 Task: Plan a team lunch outing for next Thursday at 12 PM.
Action: Mouse moved to (59, 91)
Screenshot: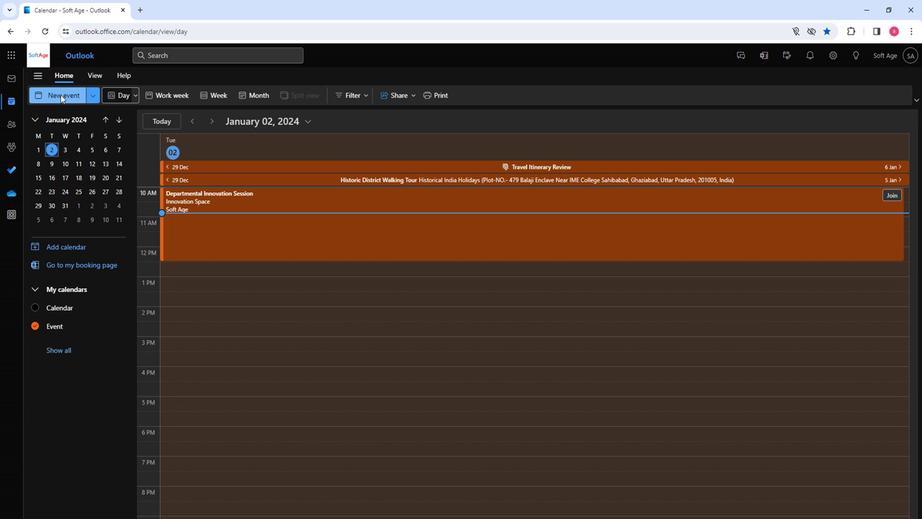 
Action: Mouse pressed left at (59, 91)
Screenshot: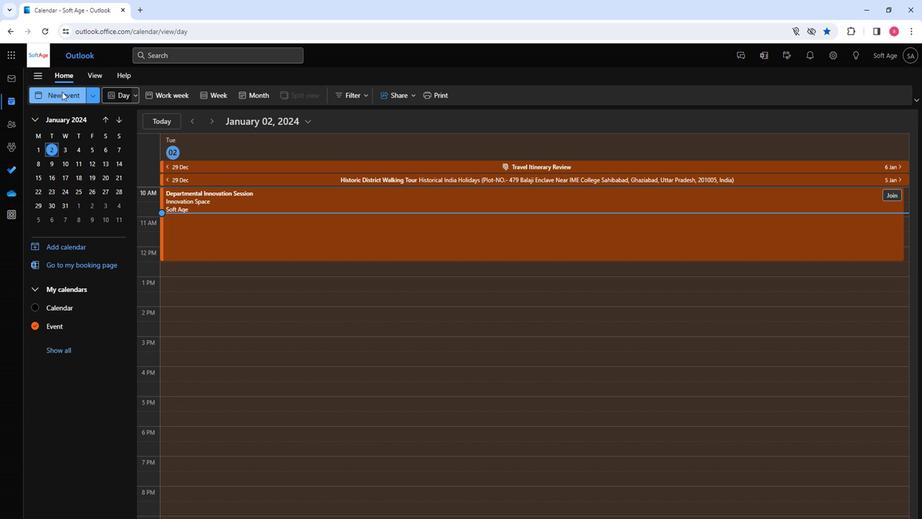 
Action: Mouse moved to (253, 163)
Screenshot: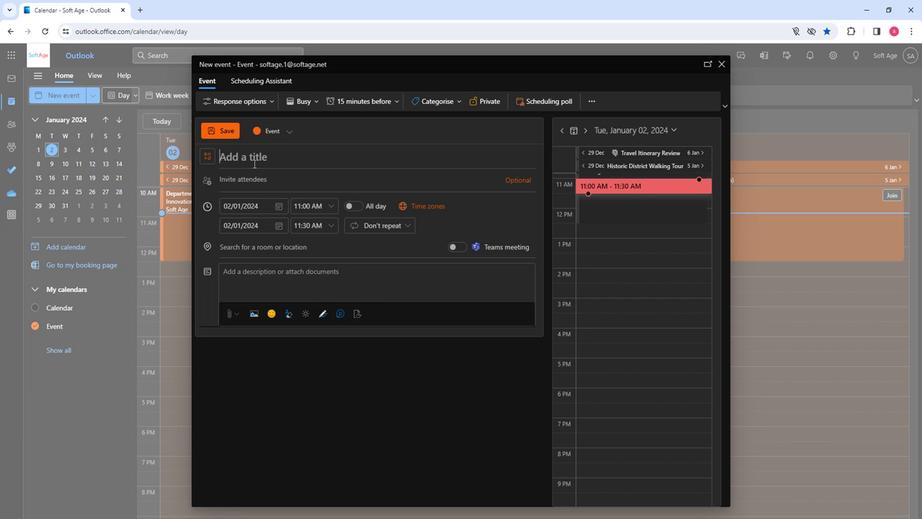 
Action: Mouse pressed left at (253, 163)
Screenshot: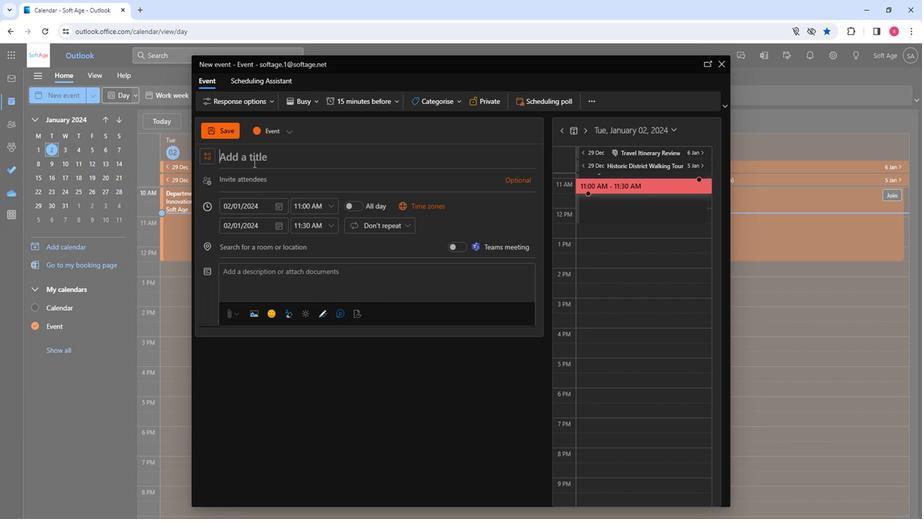 
Action: Key pressed <Key.shift>Team<Key.space><Key.shift><Key.shift><Key.shift><Key.shift><Key.shift><Key.shift><Key.shift><Key.shift><Key.shift><Key.shift><Key.shift><Key.shift>Lunch<Key.space><Key.shift><Key.shift>Outing<Key.backspace>g
Screenshot: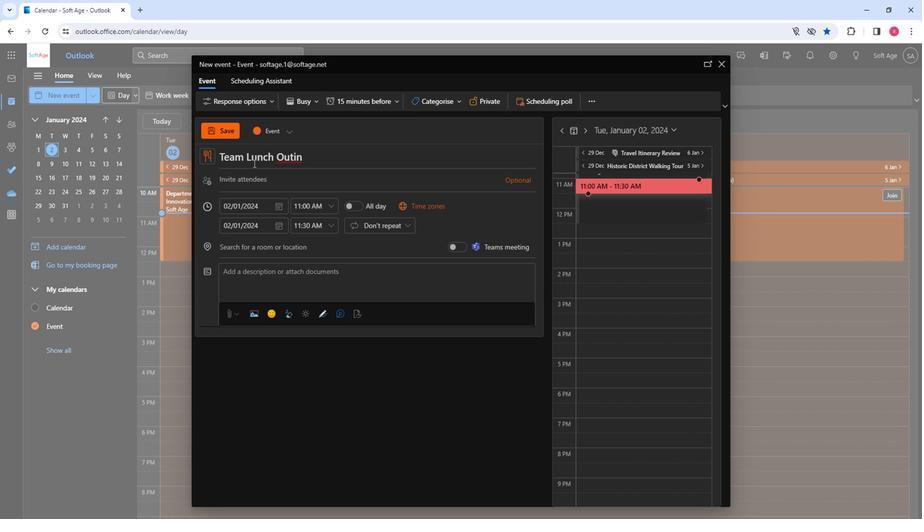 
Action: Mouse moved to (256, 184)
Screenshot: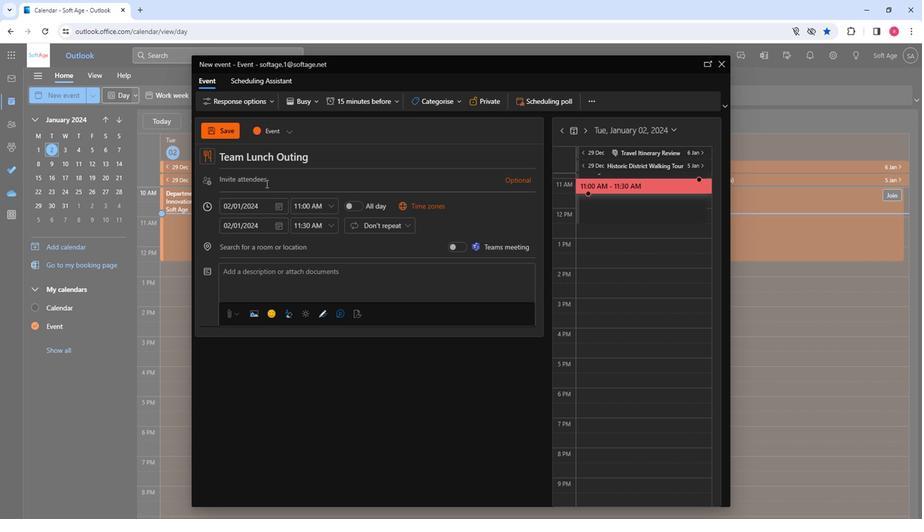 
Action: Mouse pressed left at (256, 184)
Screenshot: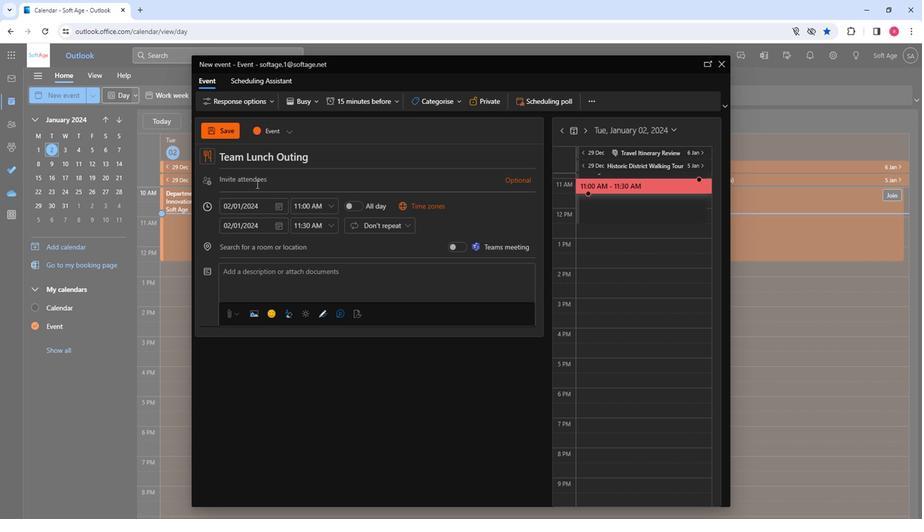 
Action: Mouse moved to (259, 184)
Screenshot: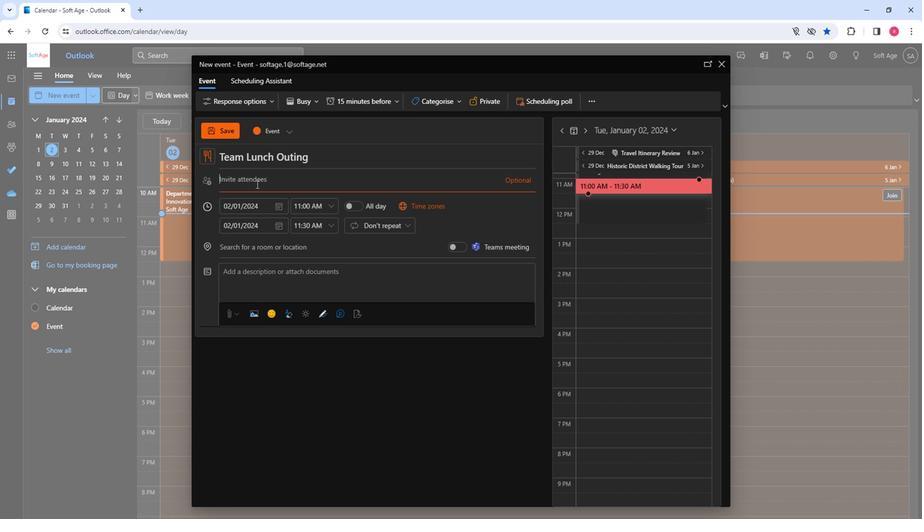 
Action: Key pressed so
Screenshot: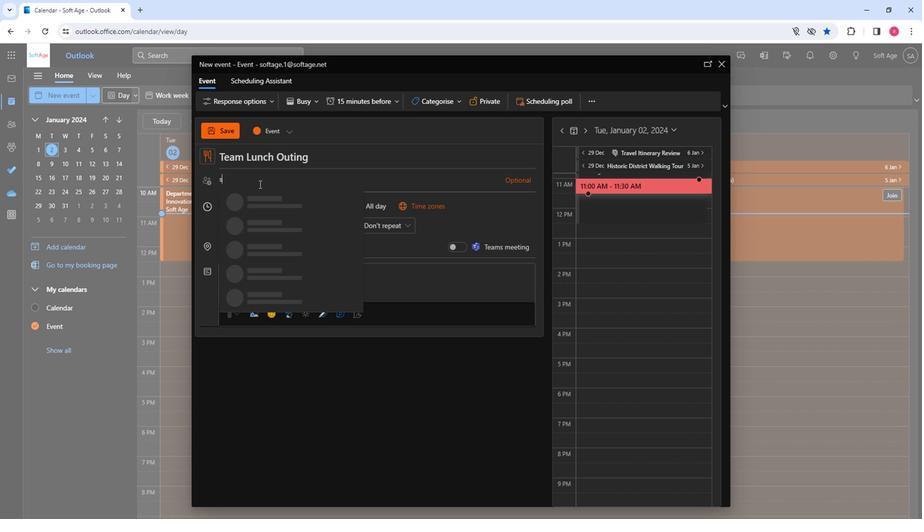
Action: Mouse moved to (266, 253)
Screenshot: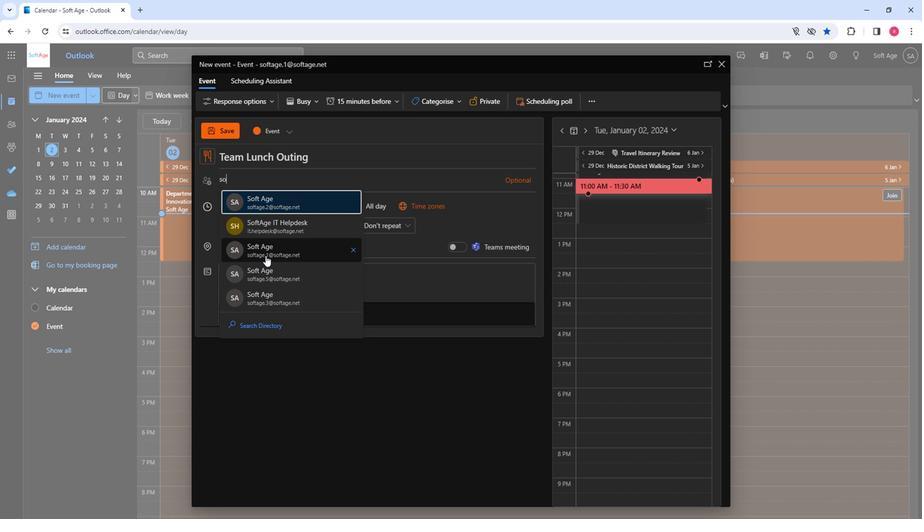 
Action: Mouse pressed left at (266, 253)
Screenshot: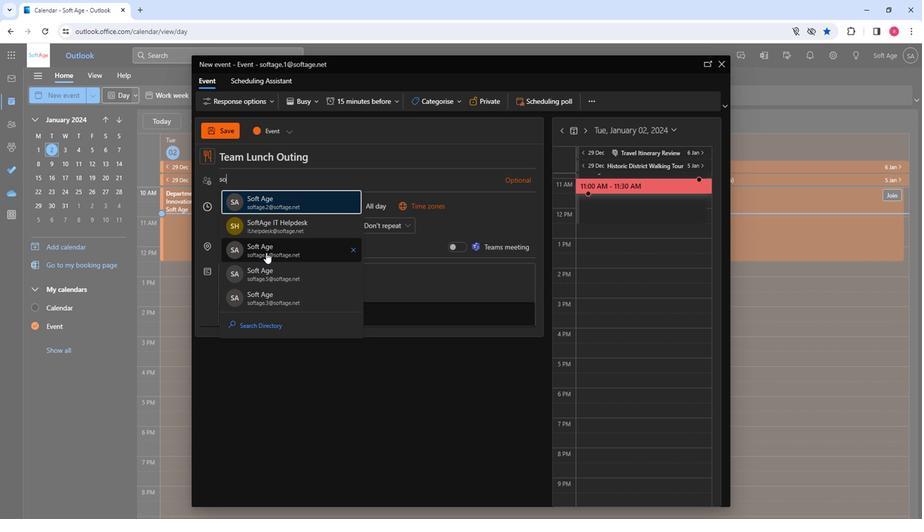
Action: Key pressed so
Screenshot: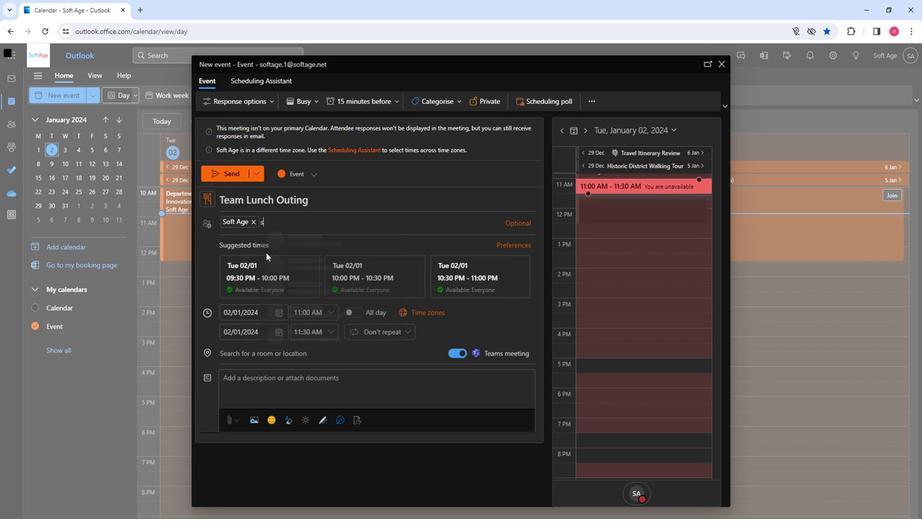 
Action: Mouse moved to (297, 317)
Screenshot: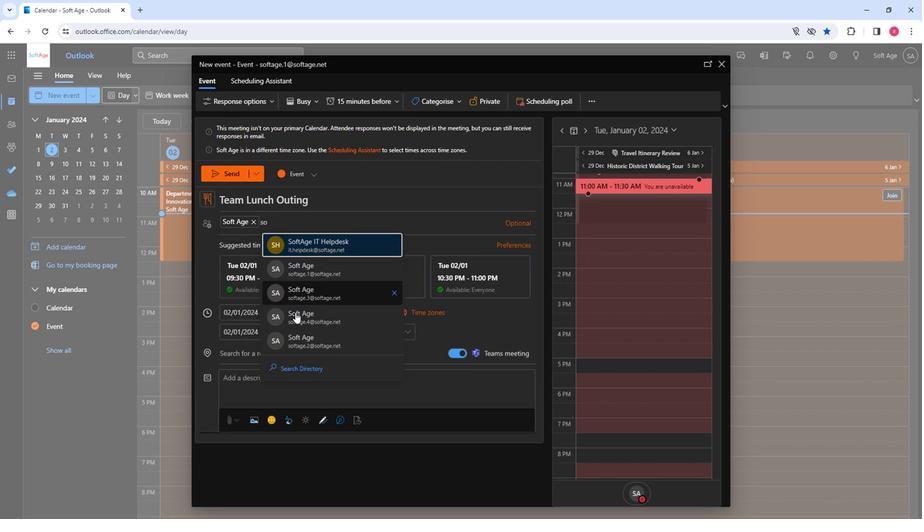 
Action: Mouse pressed left at (297, 317)
Screenshot: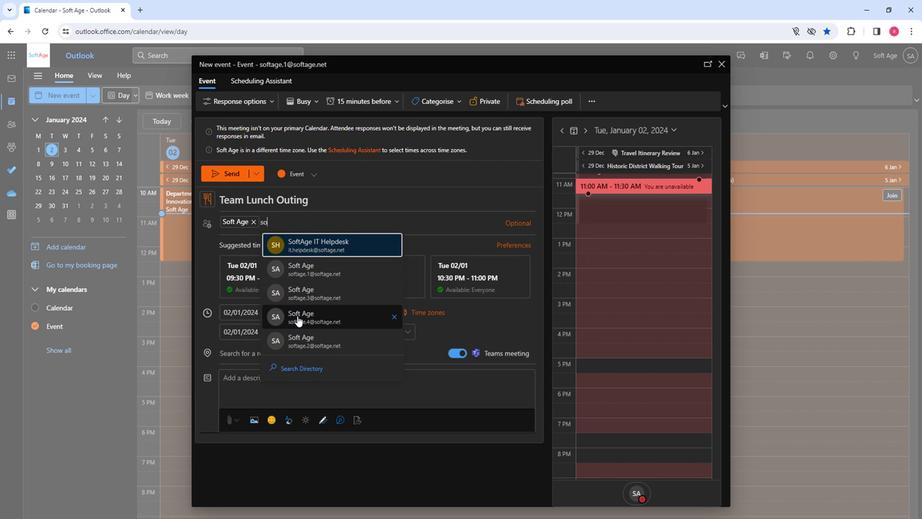 
Action: Mouse moved to (297, 317)
Screenshot: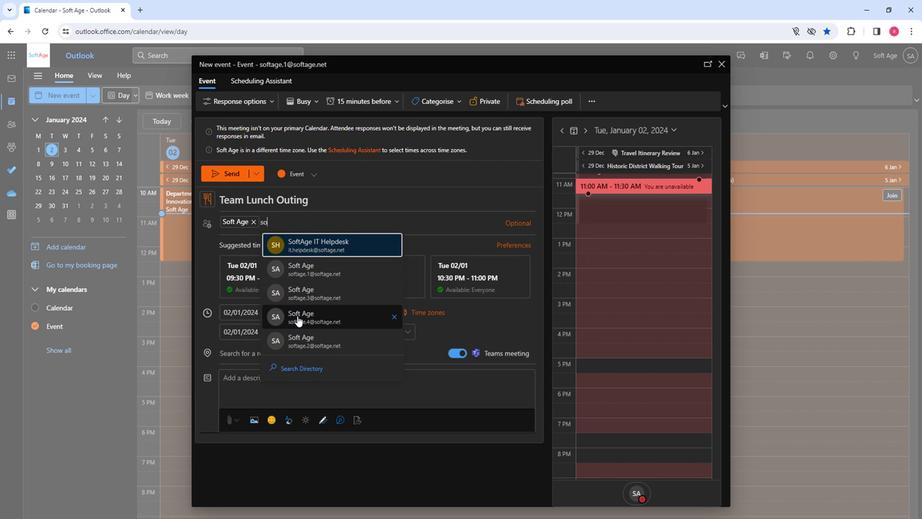 
Action: Key pressed so
Screenshot: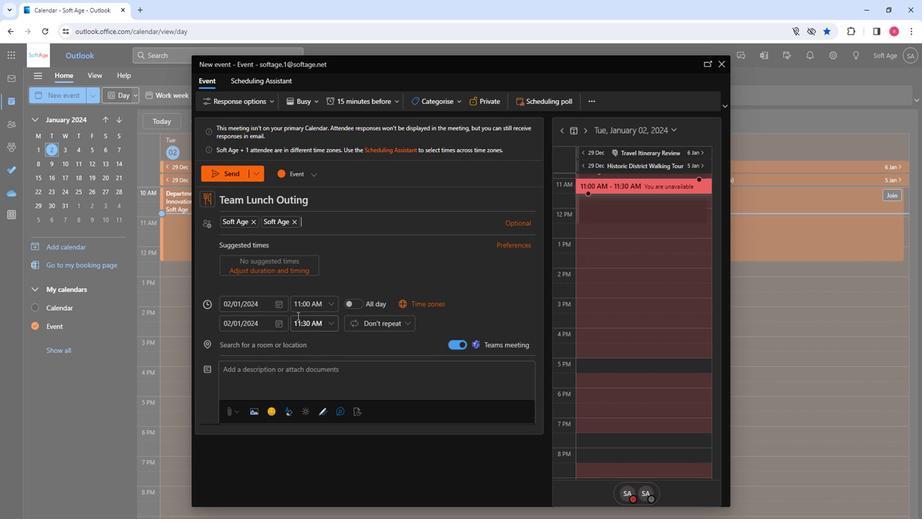 
Action: Mouse moved to (343, 345)
Screenshot: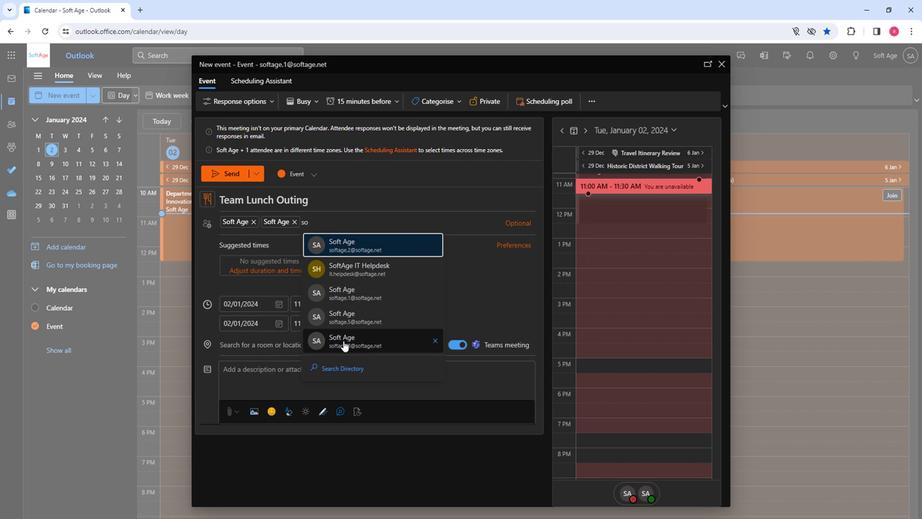 
Action: Mouse pressed left at (343, 345)
Screenshot: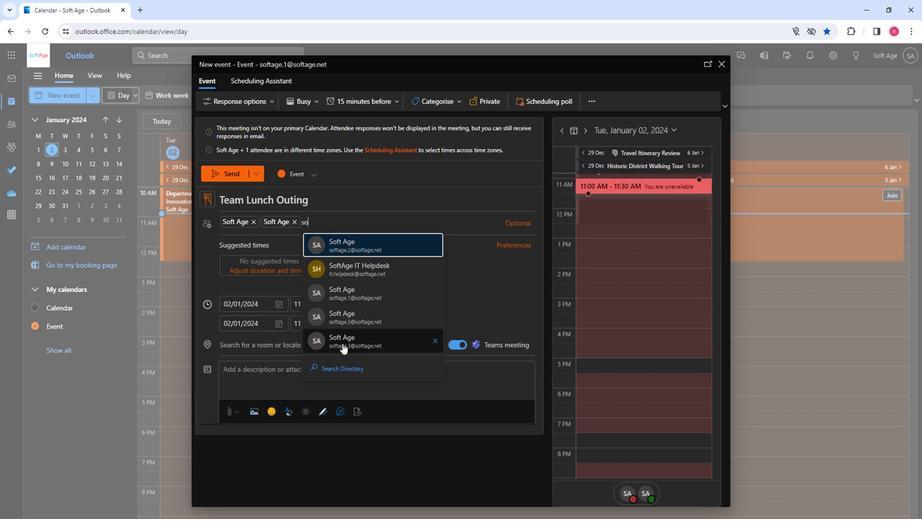 
Action: Key pressed so
Screenshot: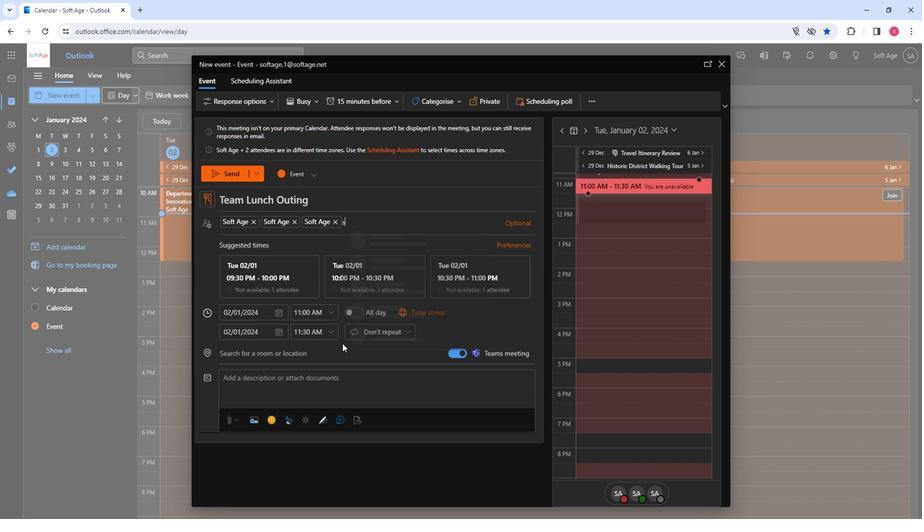 
Action: Mouse moved to (394, 247)
Screenshot: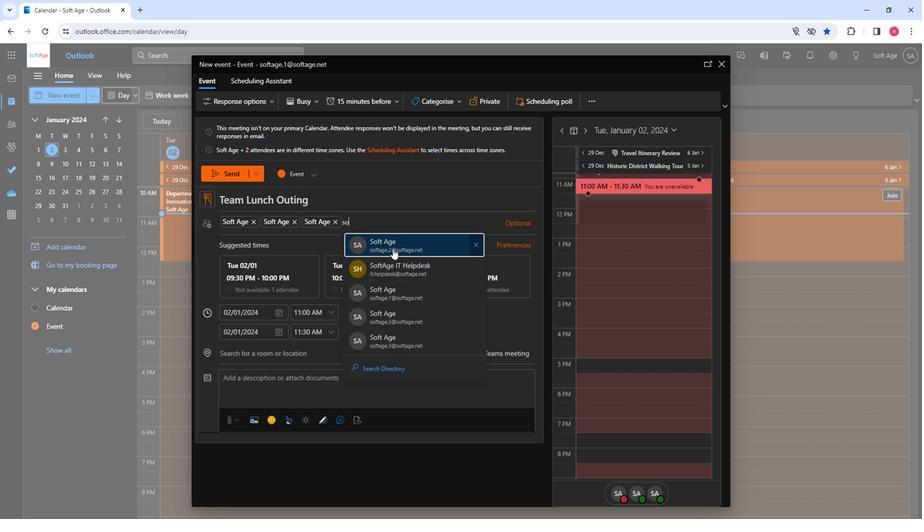 
Action: Mouse pressed left at (394, 247)
Screenshot: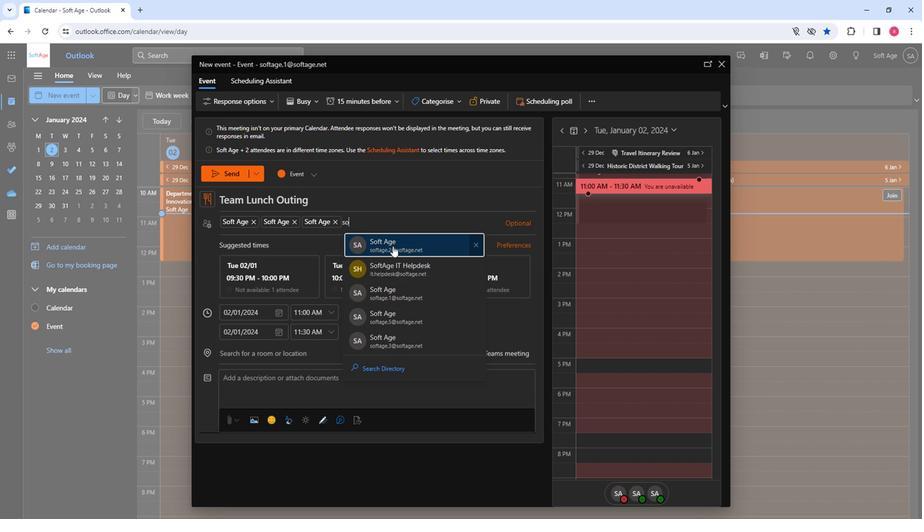 
Action: Mouse moved to (279, 312)
Screenshot: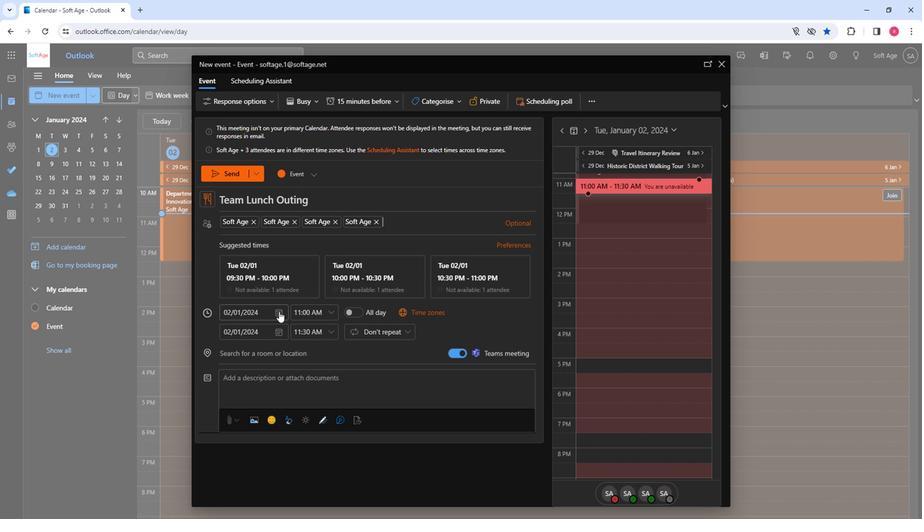 
Action: Mouse pressed left at (279, 312)
Screenshot: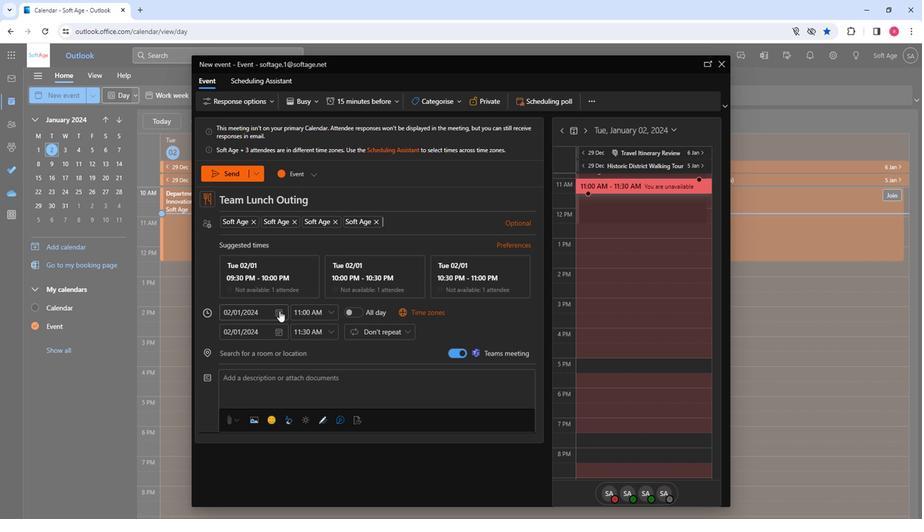 
Action: Mouse moved to (269, 361)
Screenshot: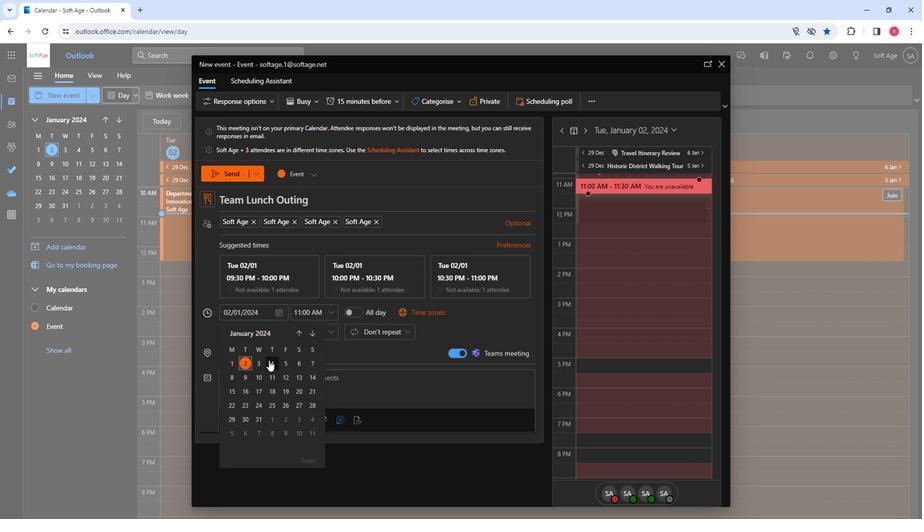 
Action: Mouse pressed left at (269, 361)
Screenshot: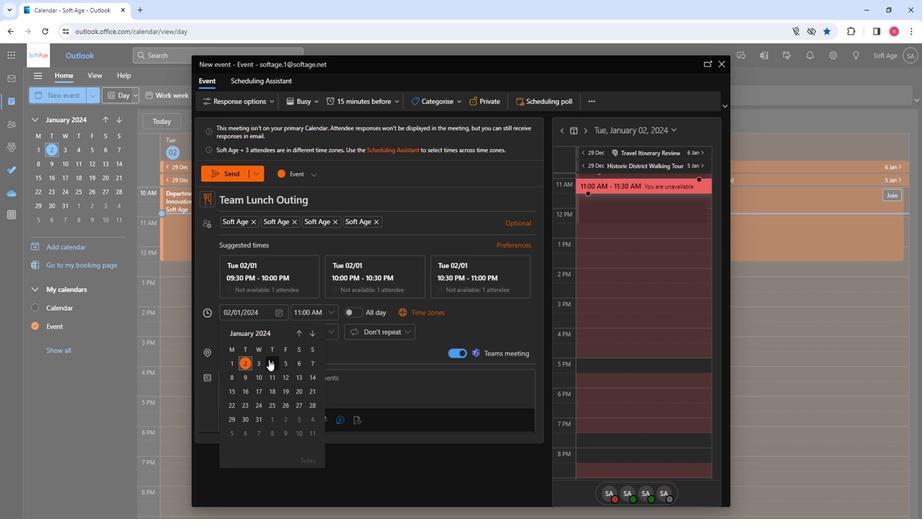 
Action: Mouse moved to (330, 315)
Screenshot: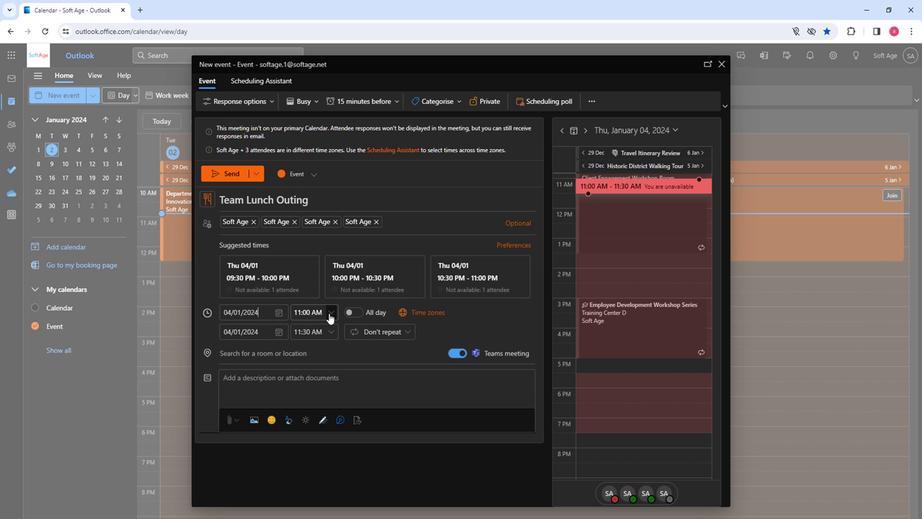 
Action: Mouse pressed left at (330, 315)
Screenshot: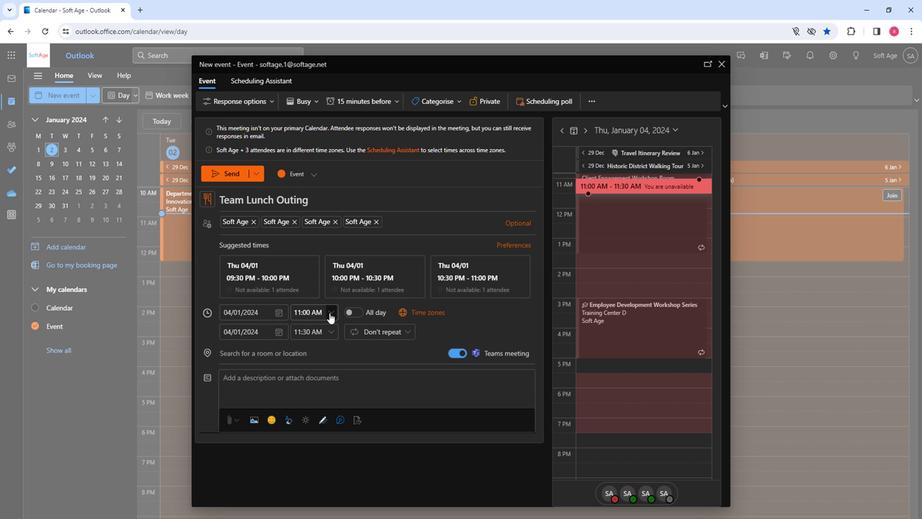 
Action: Mouse moved to (320, 366)
Screenshot: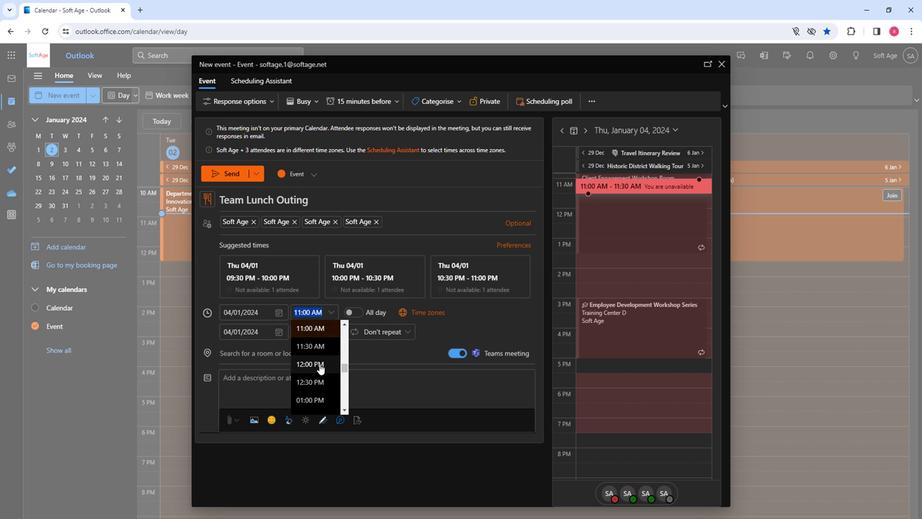 
Action: Mouse pressed left at (320, 366)
Screenshot: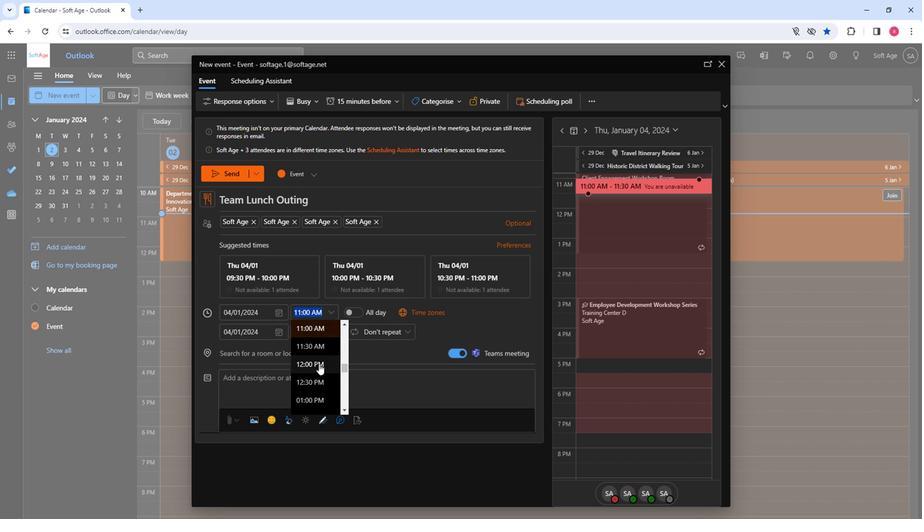 
Action: Mouse moved to (255, 356)
Screenshot: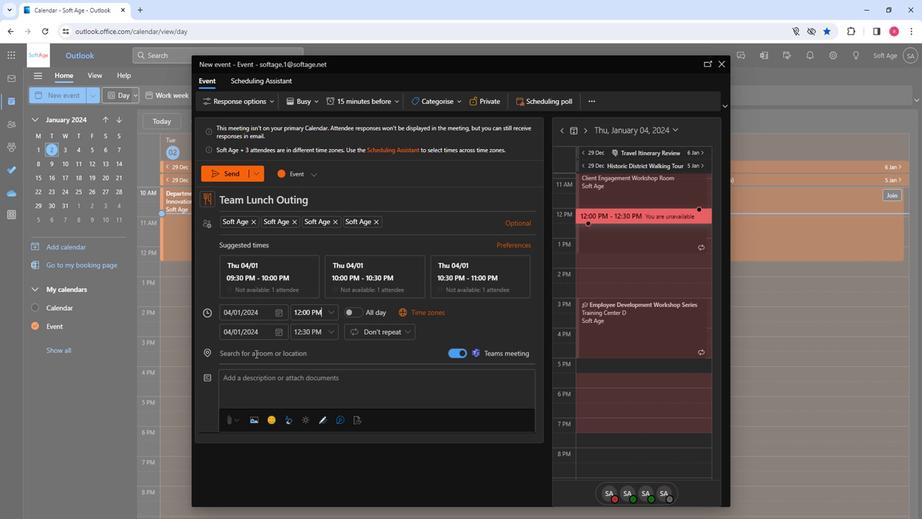
Action: Mouse pressed left at (255, 356)
Screenshot: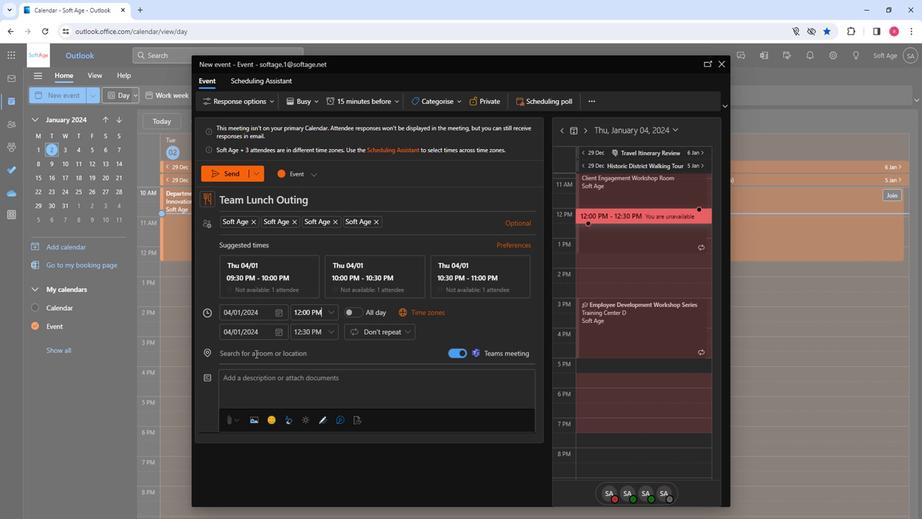 
Action: Mouse moved to (259, 356)
Screenshot: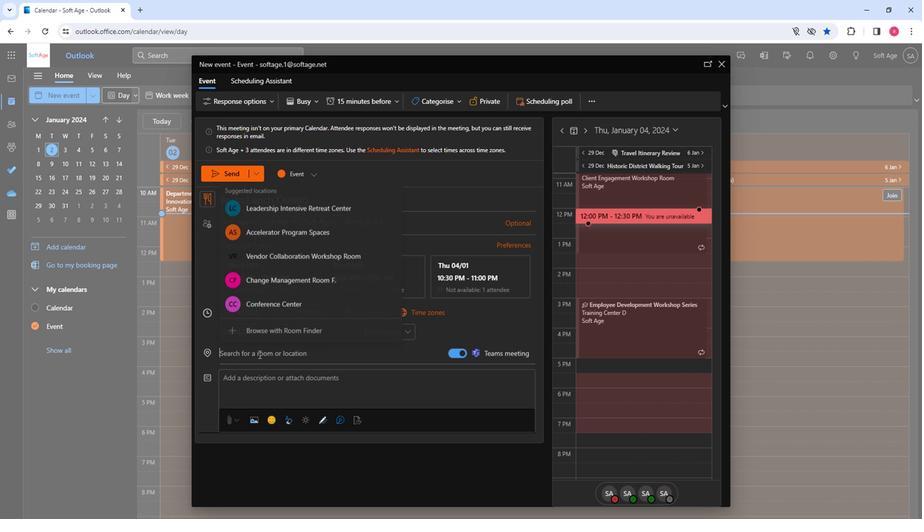 
Action: Key pressed taj<Key.space>ho
Screenshot: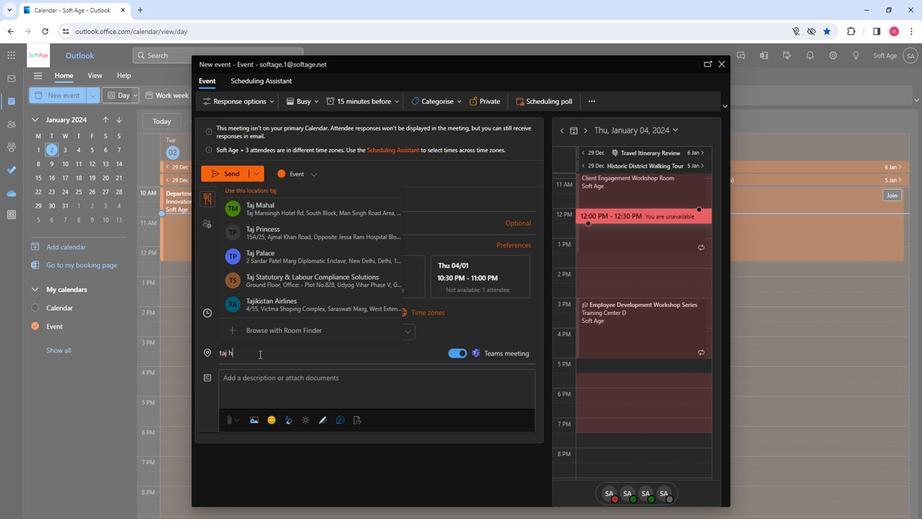 
Action: Mouse moved to (289, 235)
Screenshot: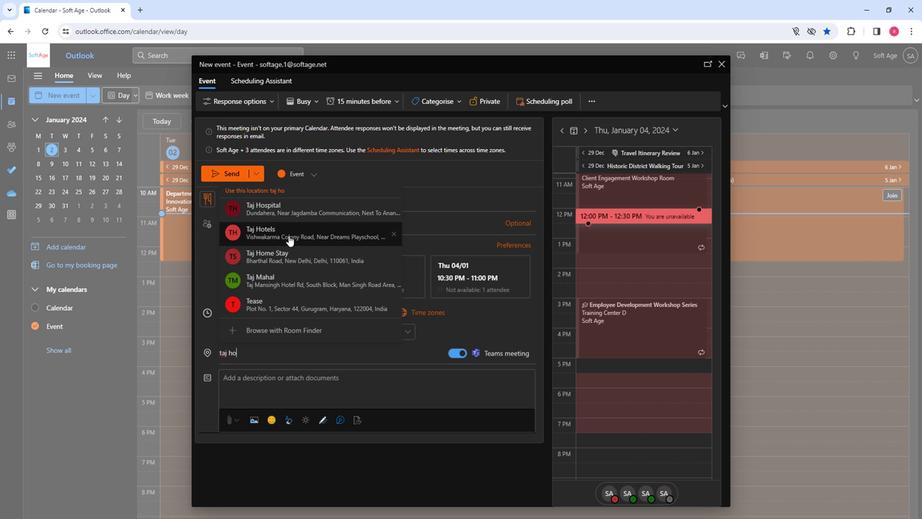 
Action: Mouse pressed left at (289, 235)
Screenshot: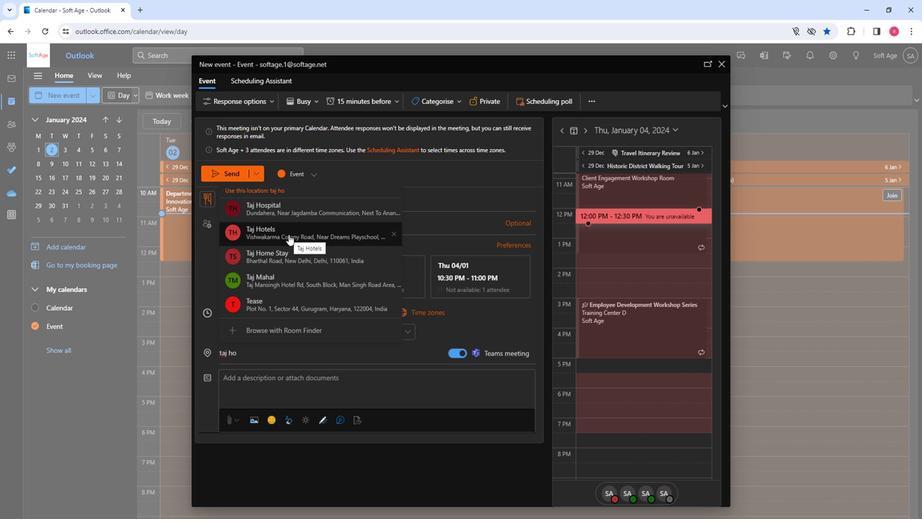 
Action: Mouse moved to (263, 377)
Screenshot: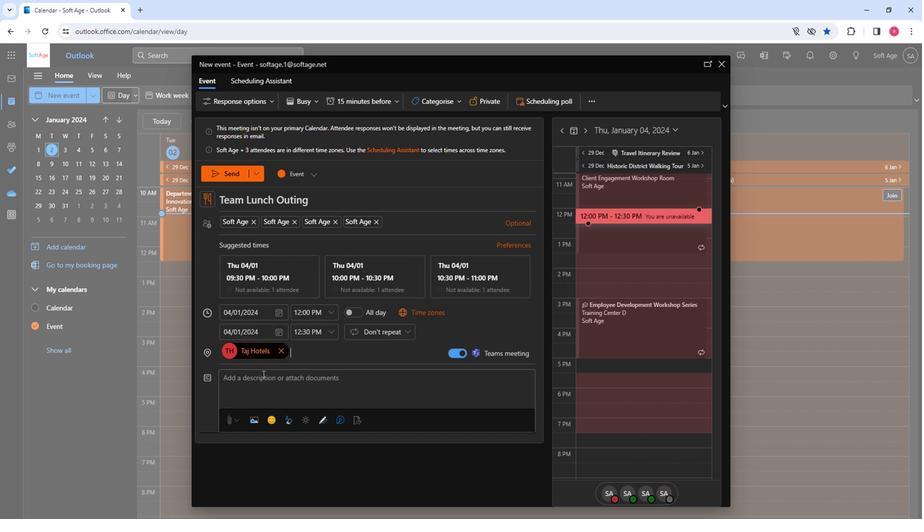 
Action: Mouse pressed left at (263, 377)
Screenshot: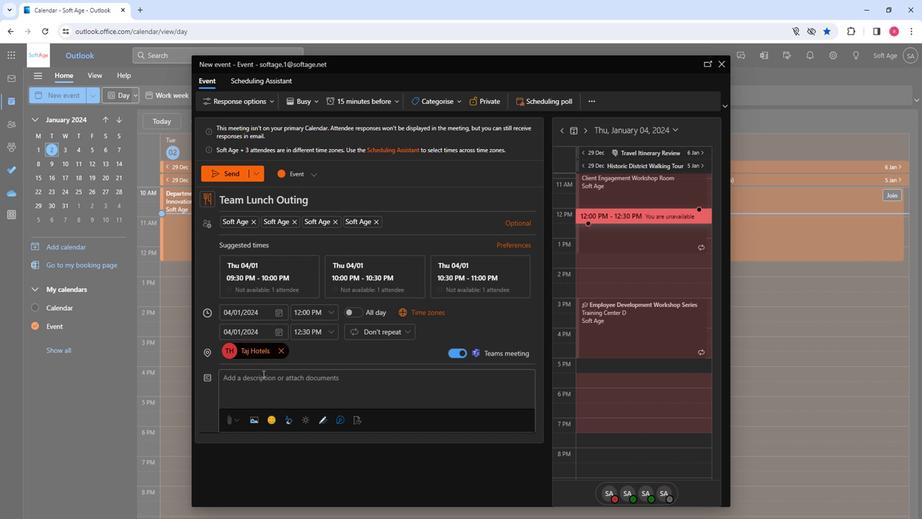 
Action: Mouse moved to (289, 380)
Screenshot: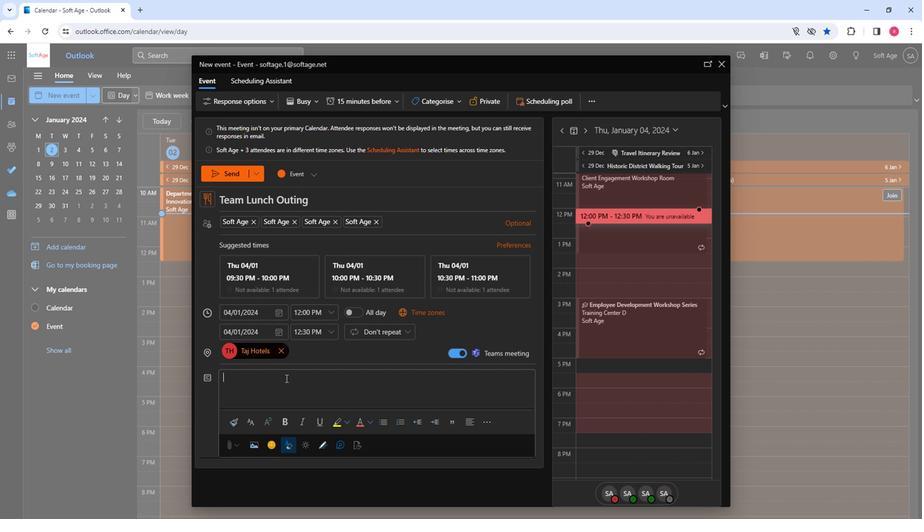 
Action: Key pressed <Key.shift>Team<Key.space>launch<Key.space>outing<Key.shift>!<Key.space><Key.shift>Enjoy<Key.space>good<Key.space>food<Key.space><Key.backspace>,<Key.space>laughter,<Key.space>and<Key.space>camaraderie.<Key.space><Key.shift>Strengthening<Key.space>teamwork<Key.space>over<Key.space>a<Key.space>delightful<Key.space>meal.<Key.space><Key.shift>Let<Key.space><Key.backspace>'s<Key.space>savor<Key.space>the<Key.space>moments<Key.space>together<Key.space>outside<Key.space>the<Key.space>office.
Screenshot: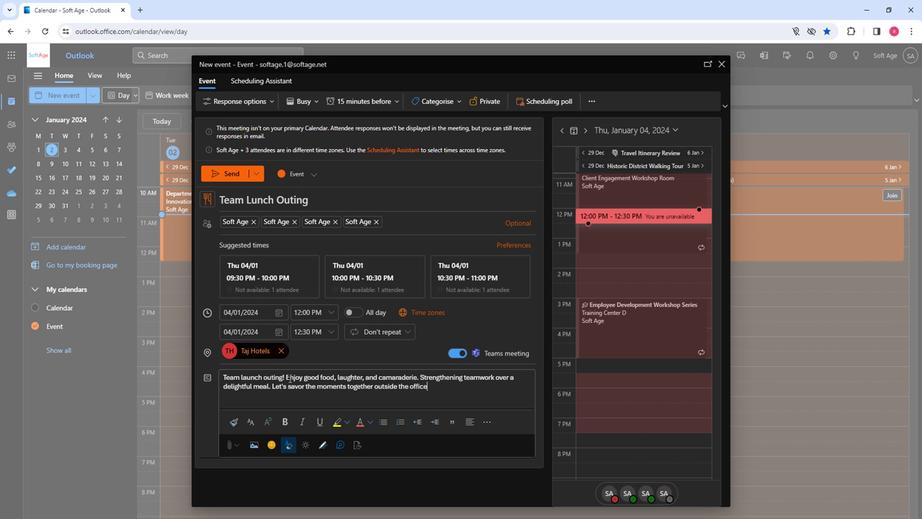 
Action: Mouse moved to (271, 446)
Screenshot: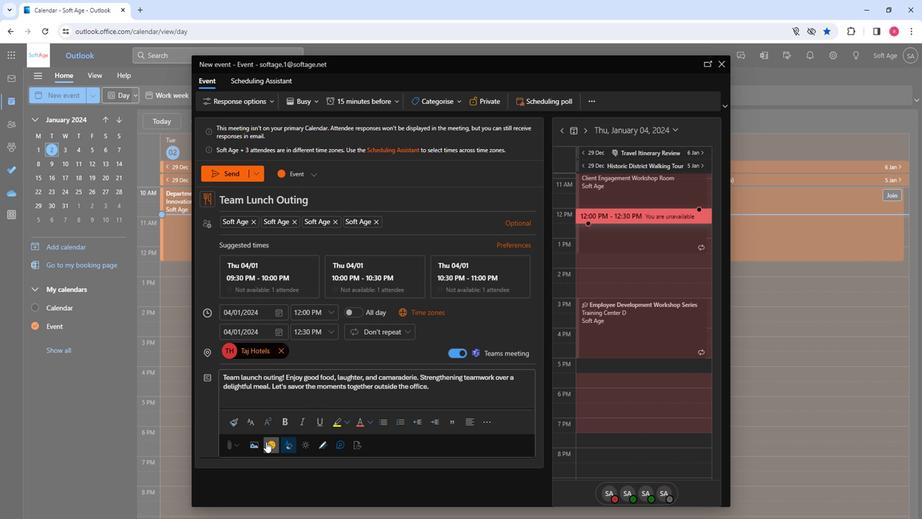 
Action: Mouse pressed left at (271, 446)
Screenshot: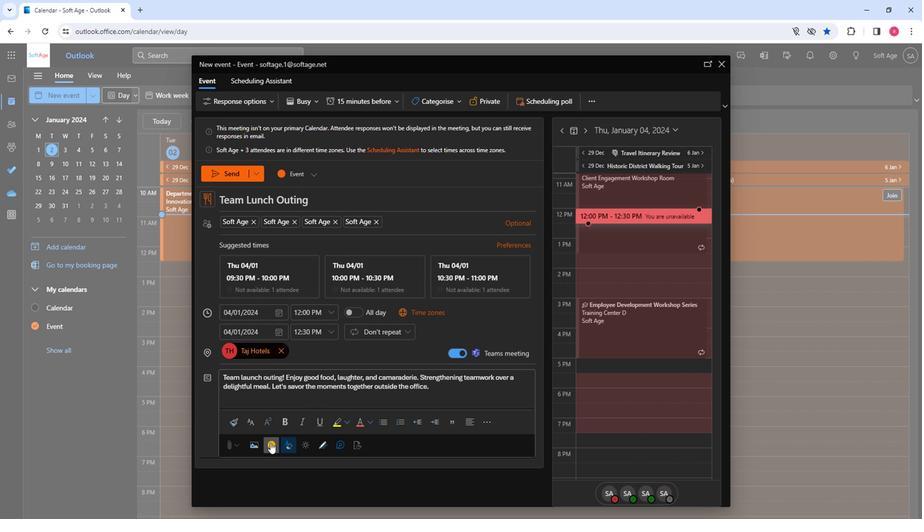 
Action: Mouse moved to (271, 446)
Screenshot: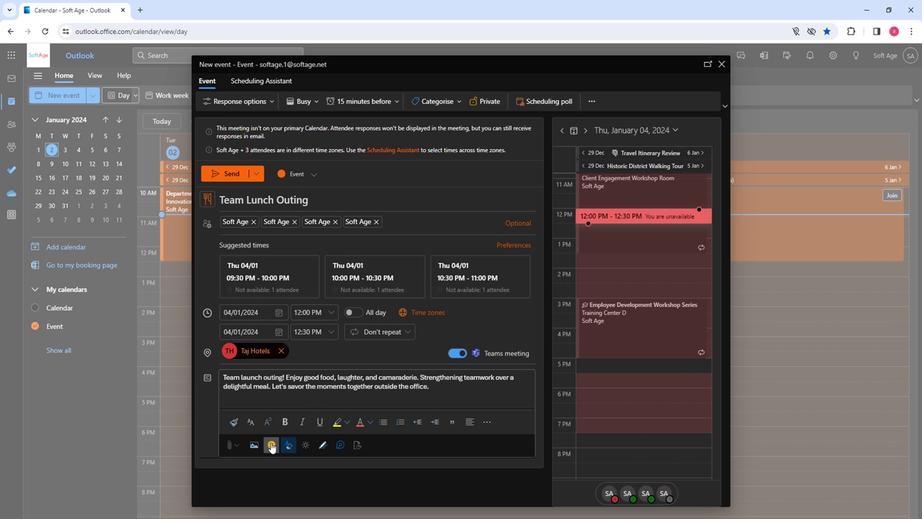
Action: Key pressed launch<Key.backspace><Key.backspace><Key.backspace><Key.backspace><Key.backspace>unch
Screenshot: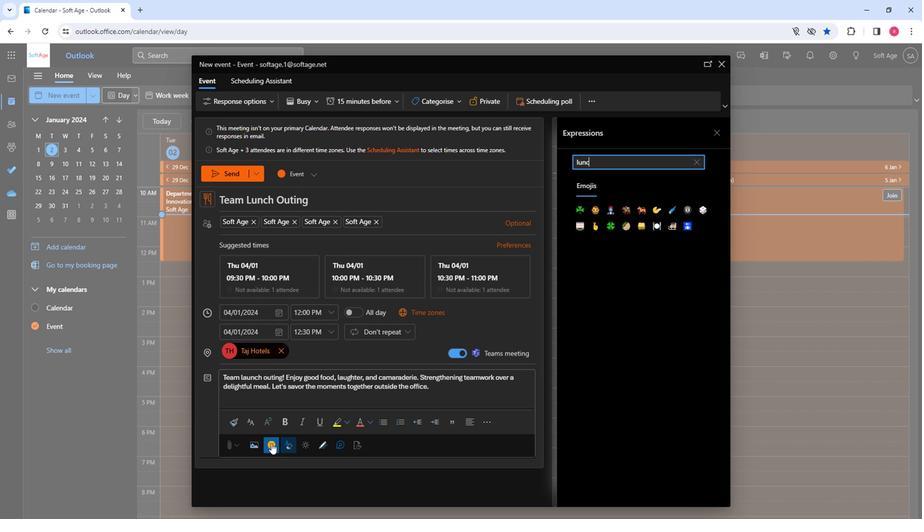 
Action: Mouse moved to (612, 216)
Screenshot: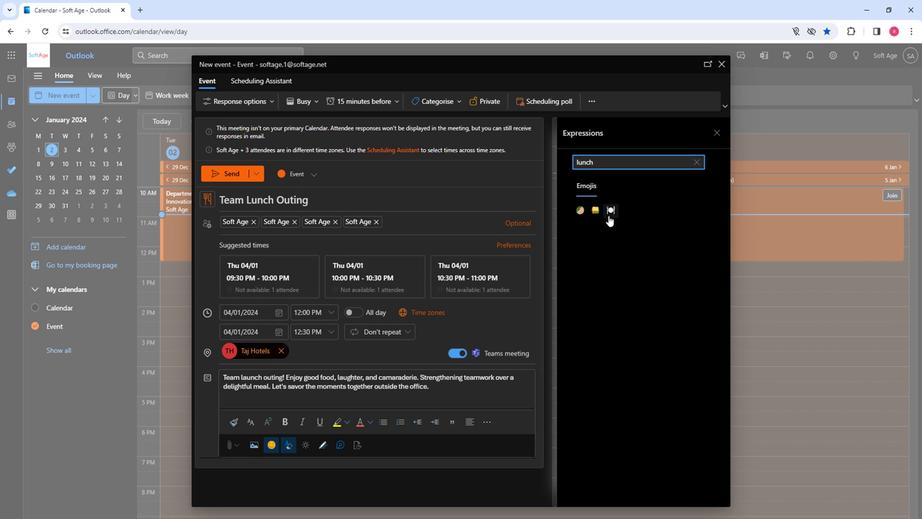 
Action: Mouse pressed left at (612, 216)
Screenshot: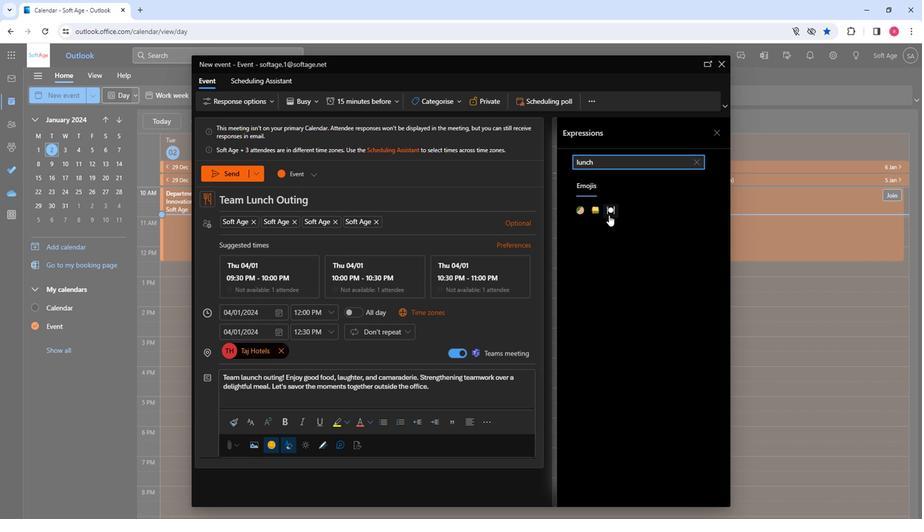 
Action: Mouse moved to (720, 131)
Screenshot: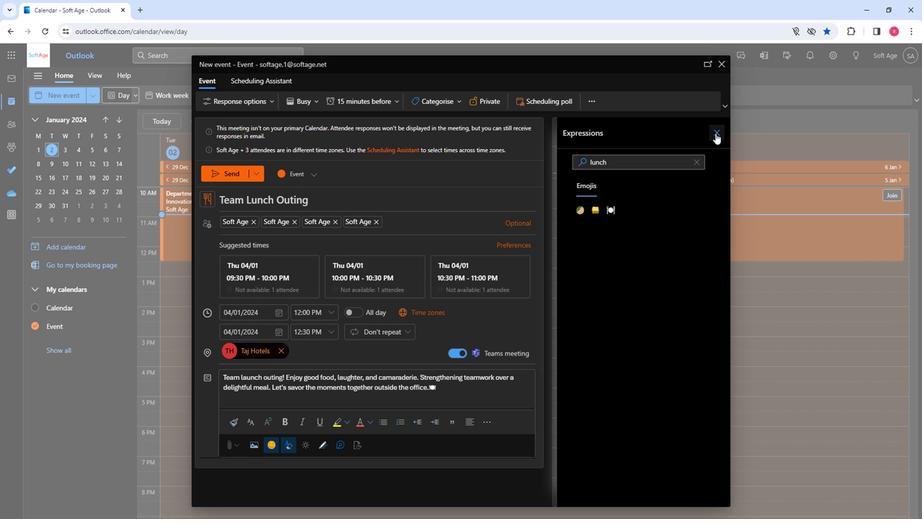 
Action: Mouse pressed left at (720, 131)
Screenshot: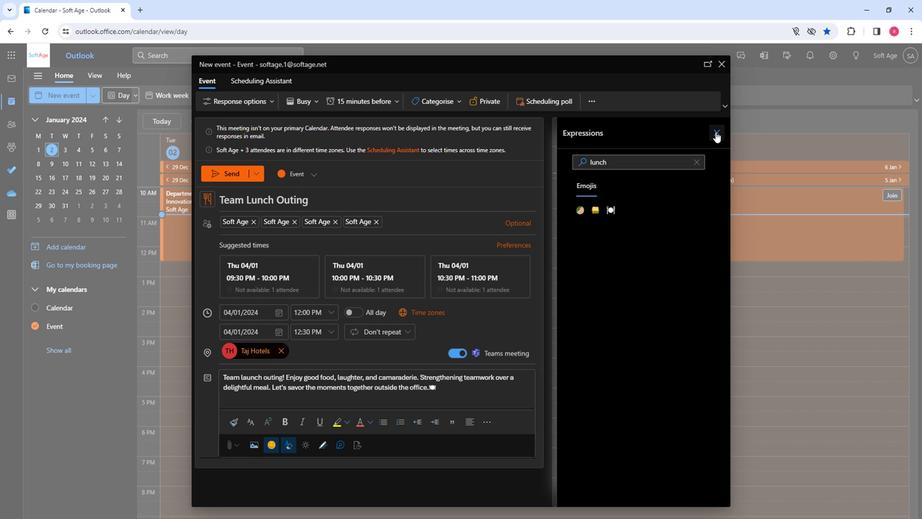 
Action: Mouse moved to (338, 381)
Screenshot: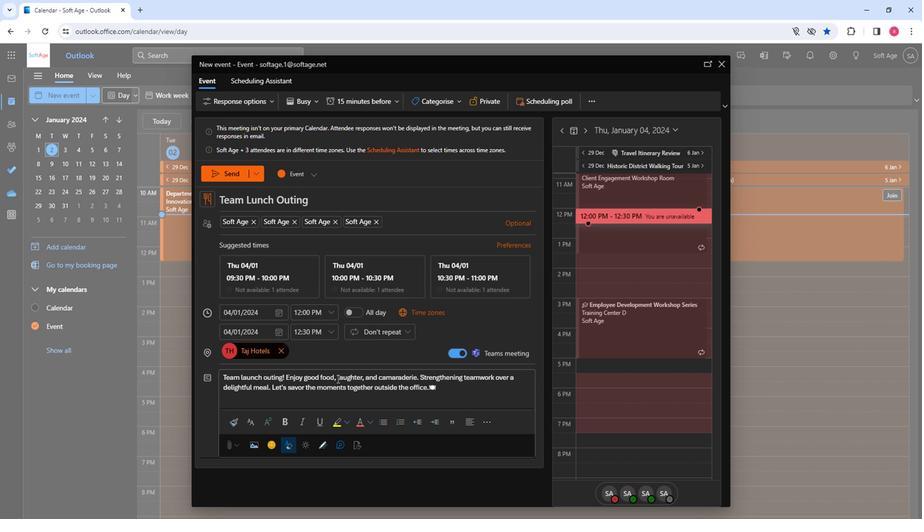 
Action: Mouse pressed left at (338, 381)
Screenshot: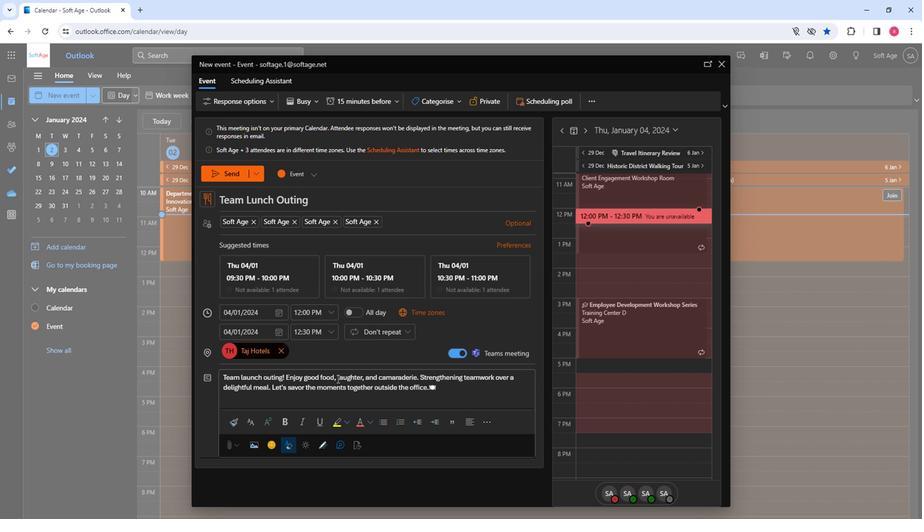 
Action: Mouse pressed left at (338, 381)
Screenshot: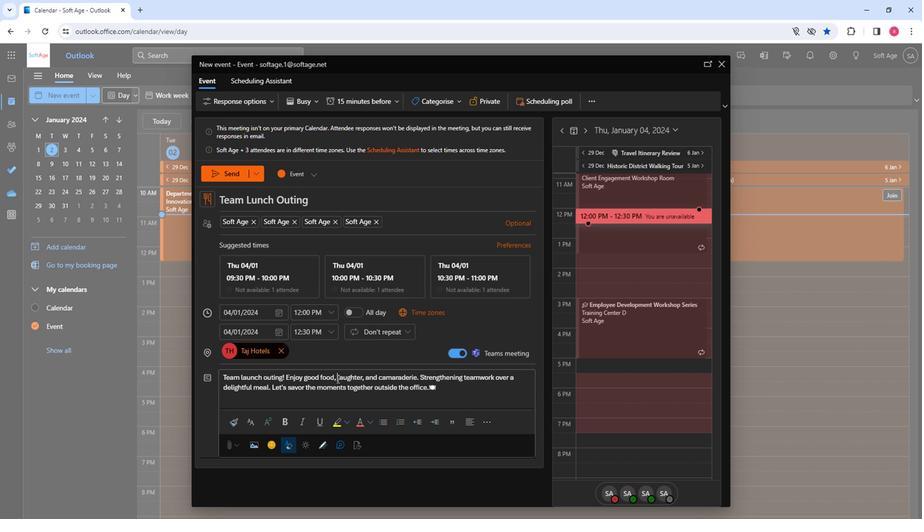 
Action: Mouse pressed left at (338, 381)
Screenshot: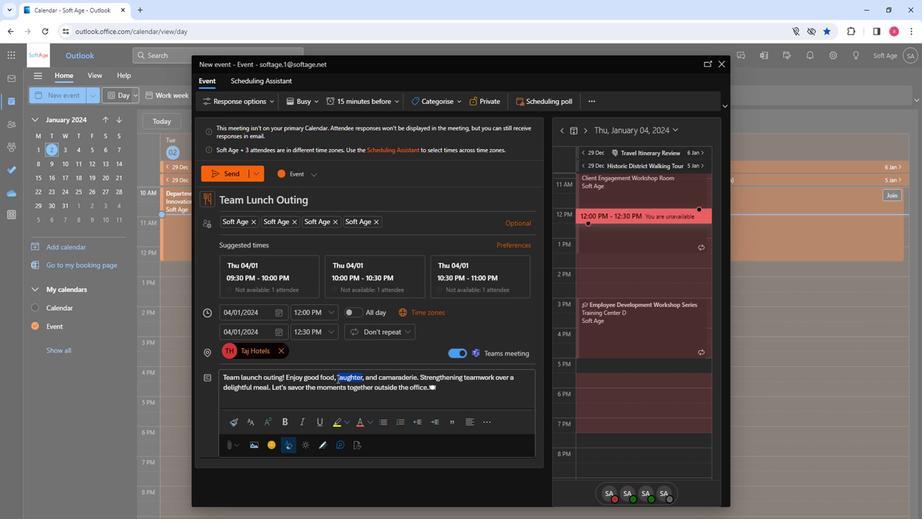 
Action: Mouse moved to (250, 429)
Screenshot: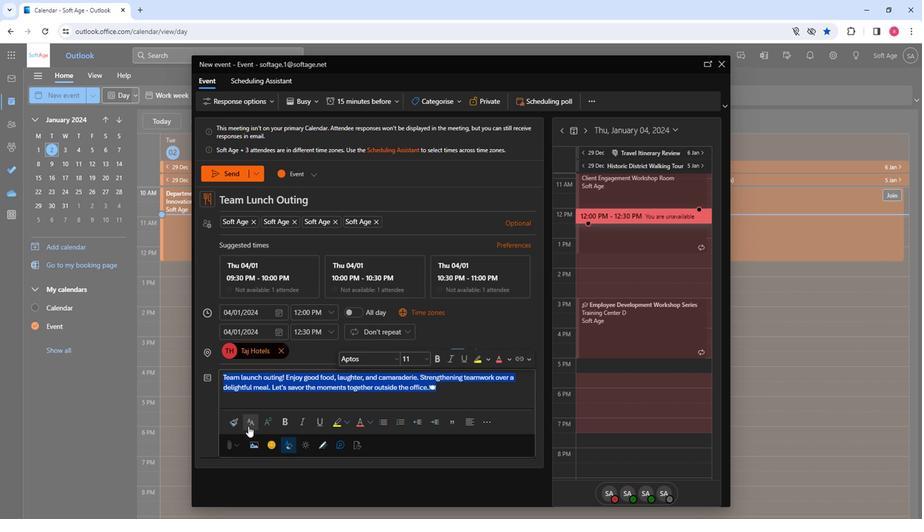 
Action: Mouse pressed left at (250, 429)
Screenshot: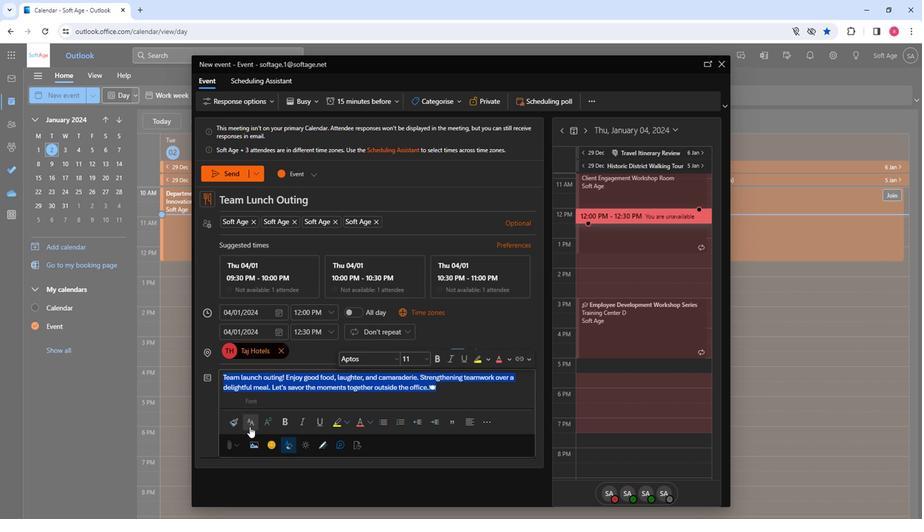 
Action: Mouse moved to (275, 393)
Screenshot: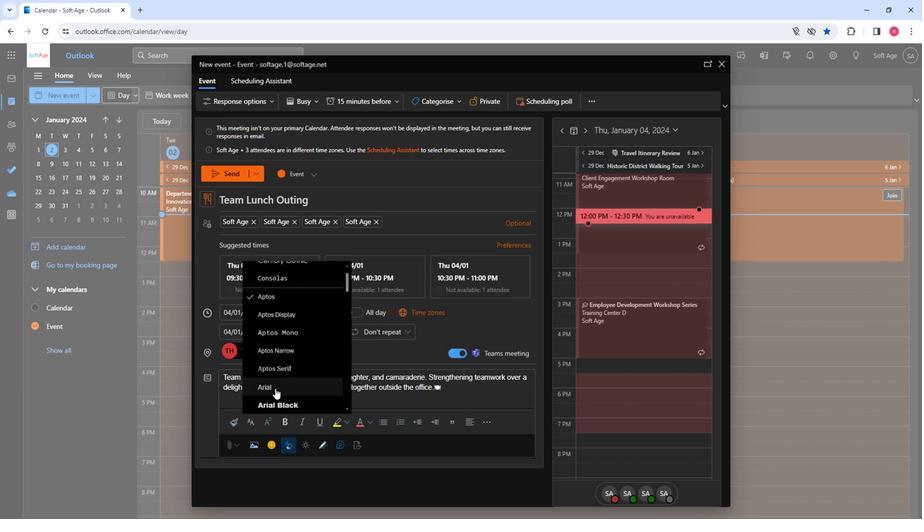 
Action: Mouse scrolled (275, 392) with delta (0, 0)
Screenshot: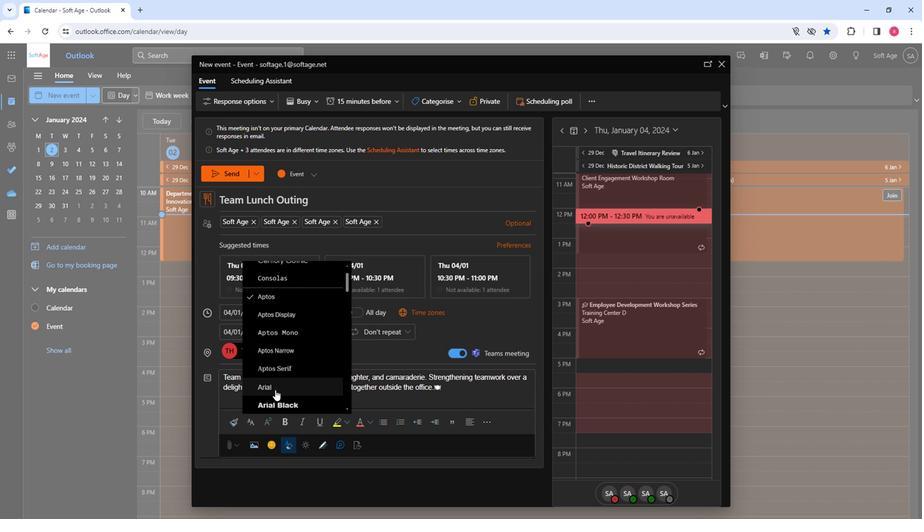 
Action: Mouse scrolled (275, 392) with delta (0, 0)
Screenshot: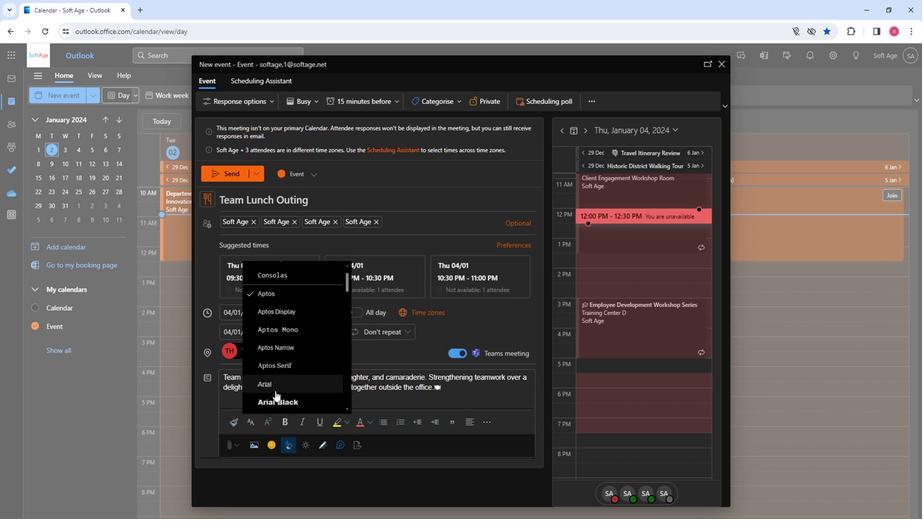 
Action: Mouse moved to (277, 397)
Screenshot: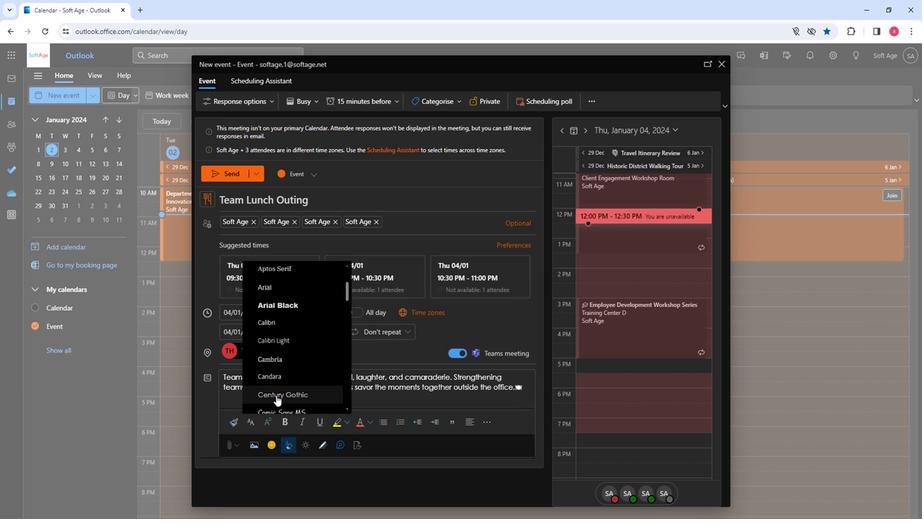 
Action: Mouse scrolled (277, 397) with delta (0, 0)
Screenshot: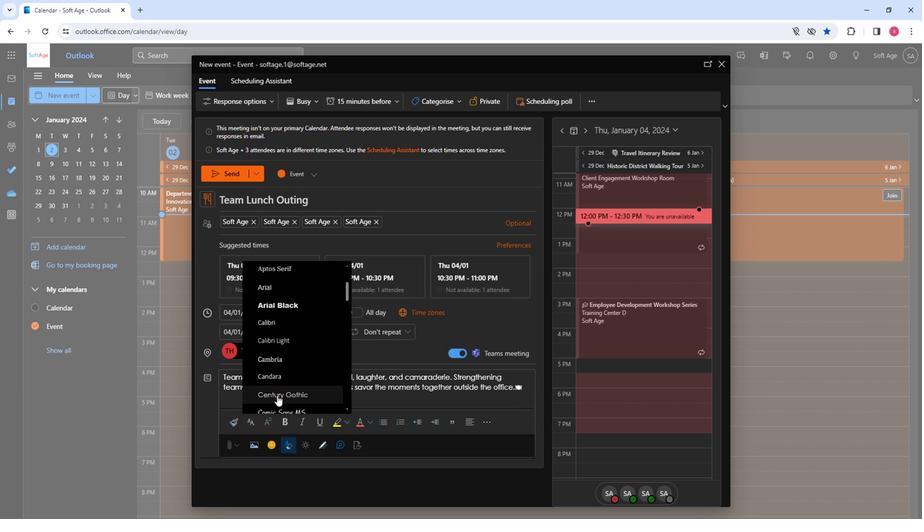 
Action: Mouse moved to (285, 365)
Screenshot: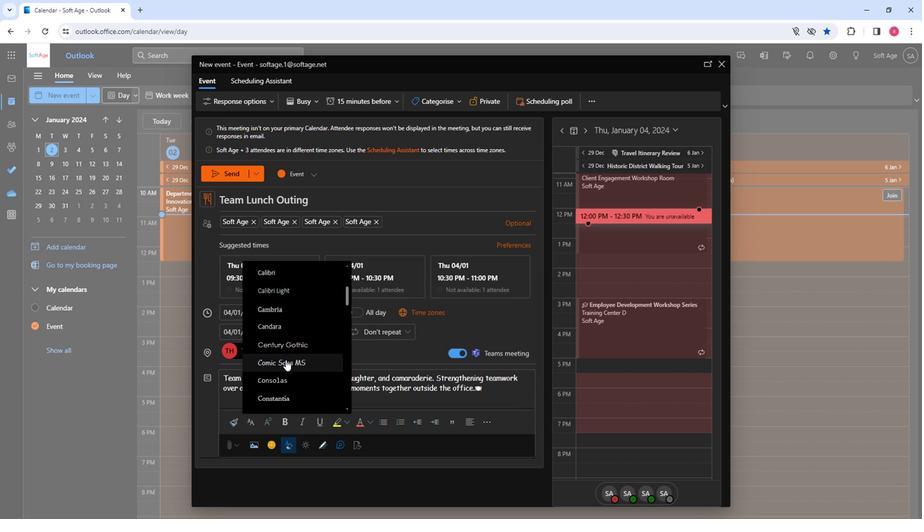 
Action: Mouse pressed left at (285, 365)
Screenshot: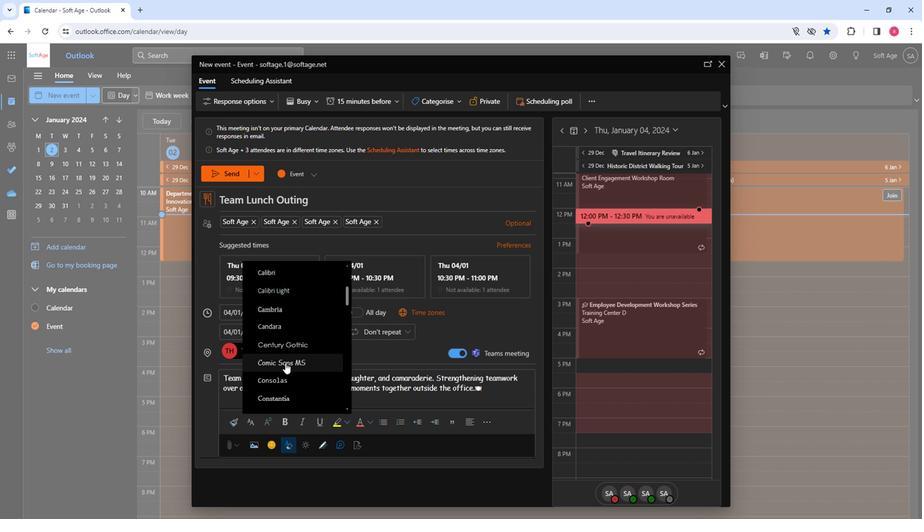 
Action: Mouse moved to (305, 429)
Screenshot: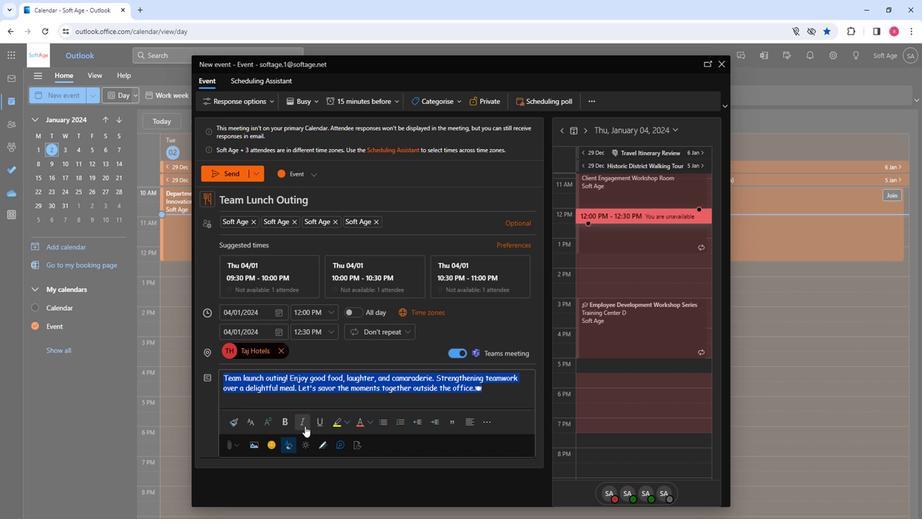 
Action: Mouse pressed left at (305, 429)
Screenshot: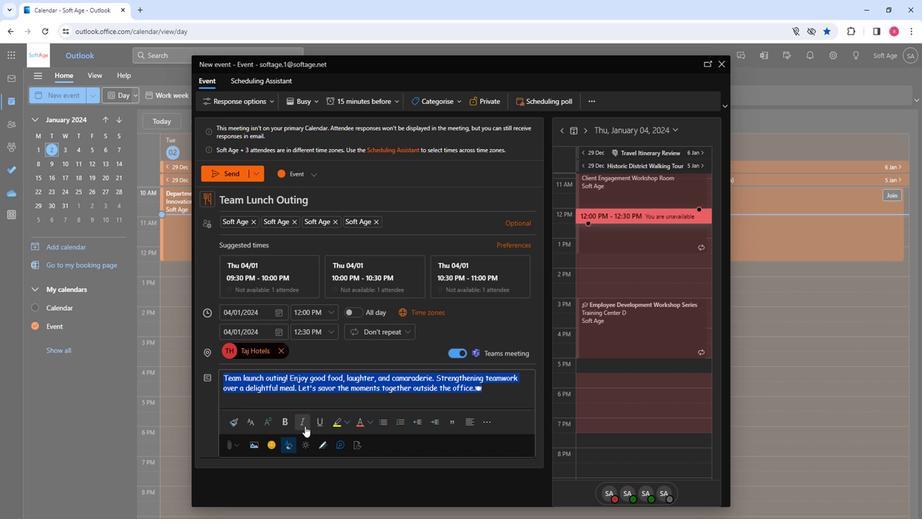 
Action: Mouse moved to (347, 426)
Screenshot: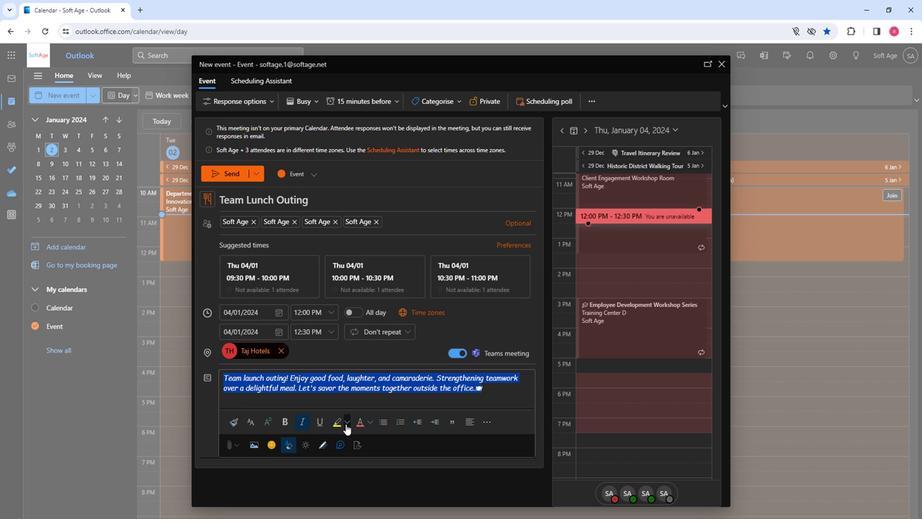 
Action: Mouse pressed left at (347, 426)
Screenshot: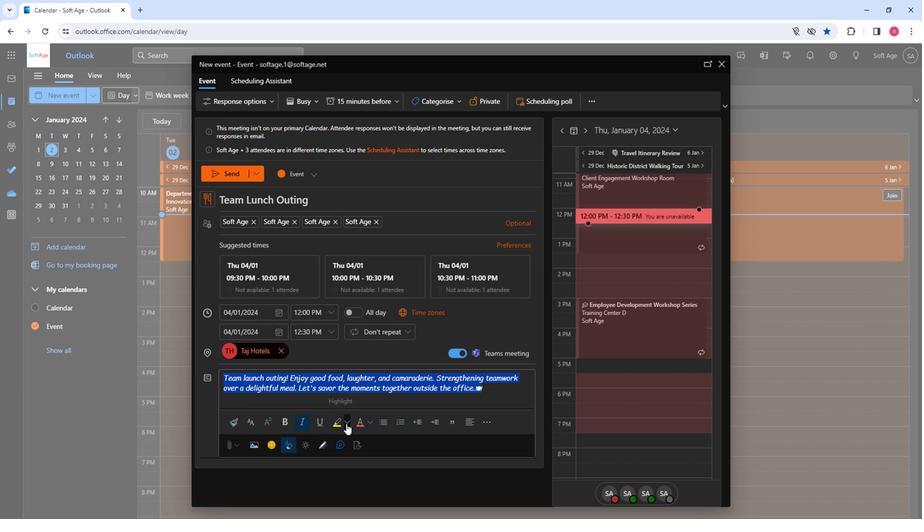 
Action: Mouse moved to (353, 467)
Screenshot: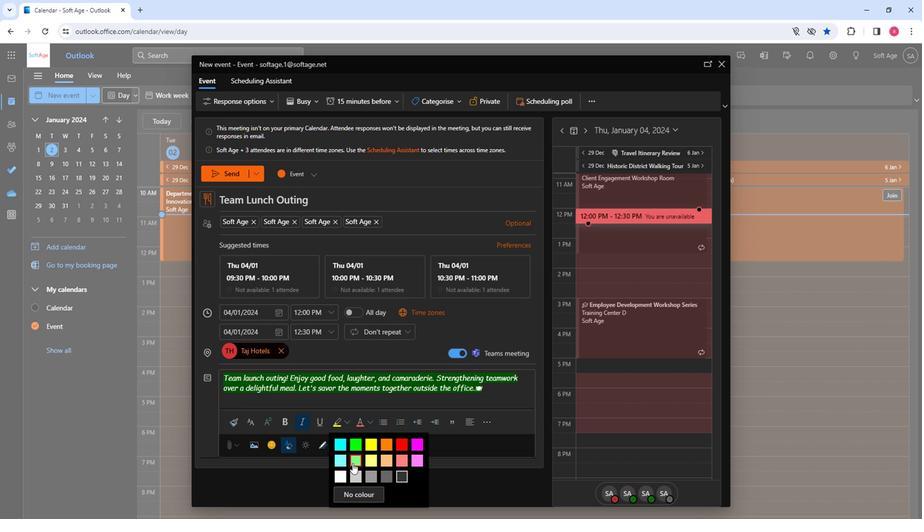 
Action: Mouse pressed left at (353, 467)
Screenshot: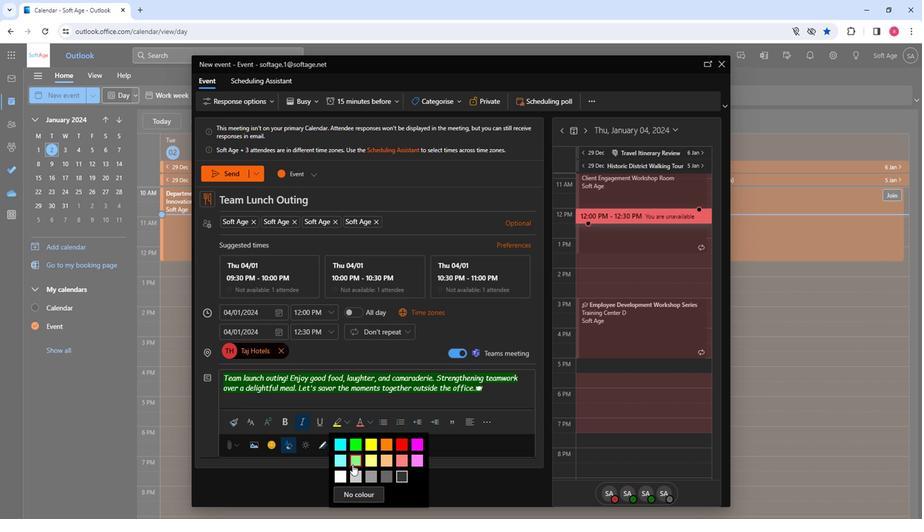 
Action: Mouse moved to (389, 428)
Screenshot: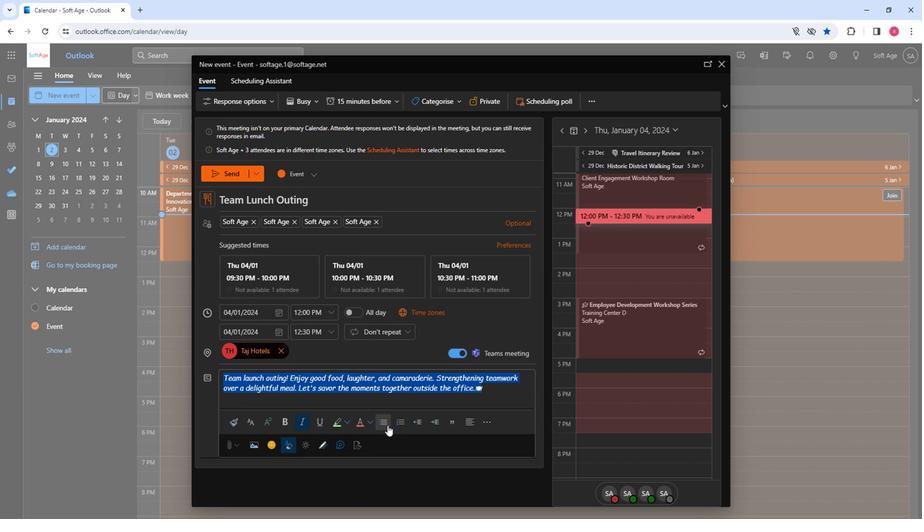 
Action: Mouse pressed left at (389, 428)
Screenshot: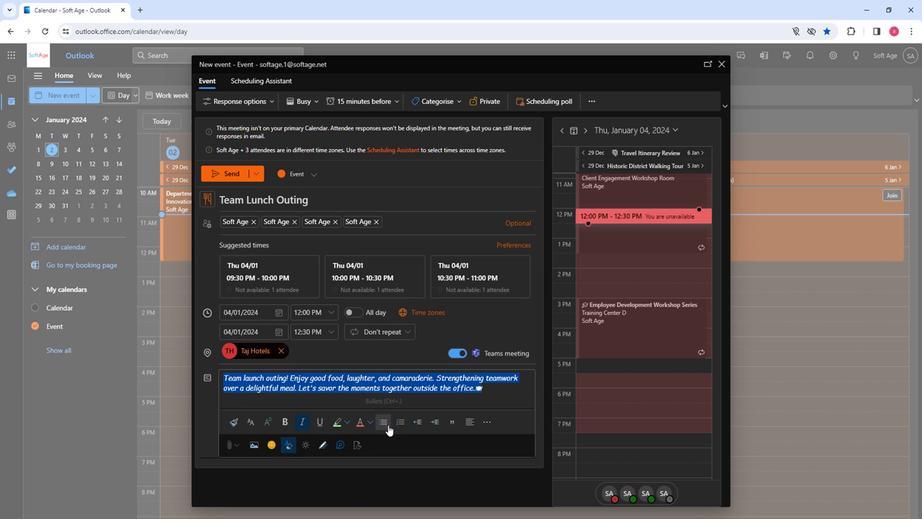 
Action: Mouse moved to (399, 426)
Screenshot: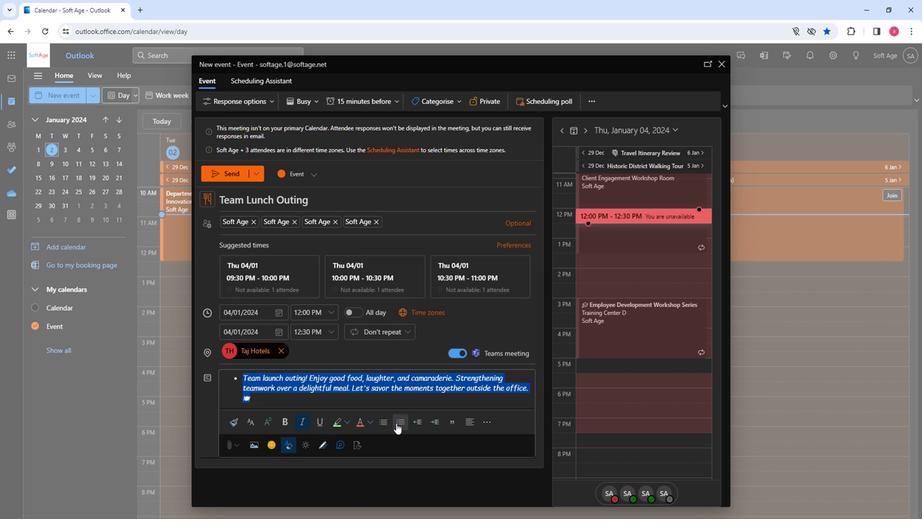 
Action: Mouse pressed left at (399, 426)
Screenshot: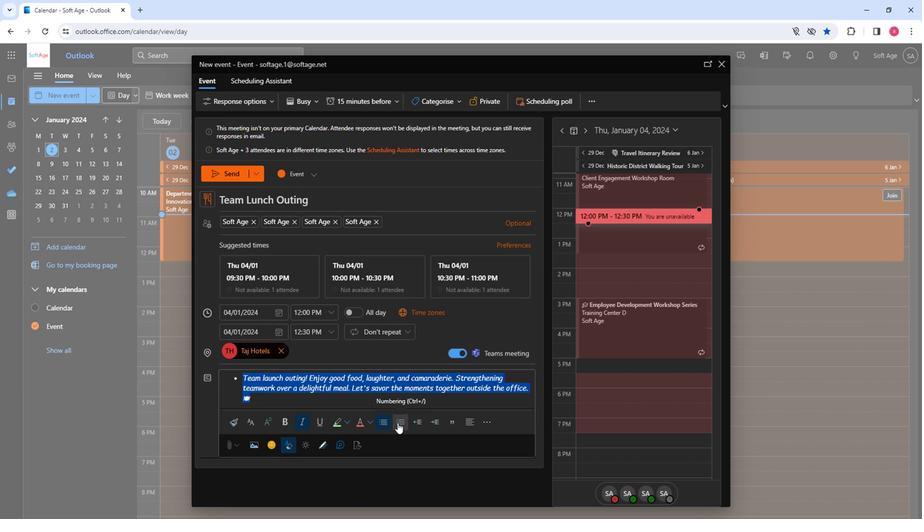 
Action: Mouse moved to (419, 423)
Screenshot: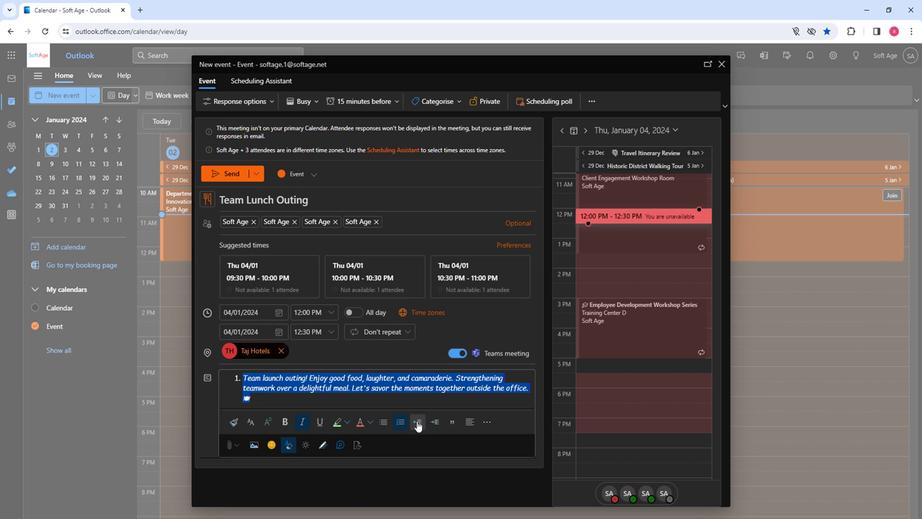 
Action: Mouse pressed left at (419, 423)
Screenshot: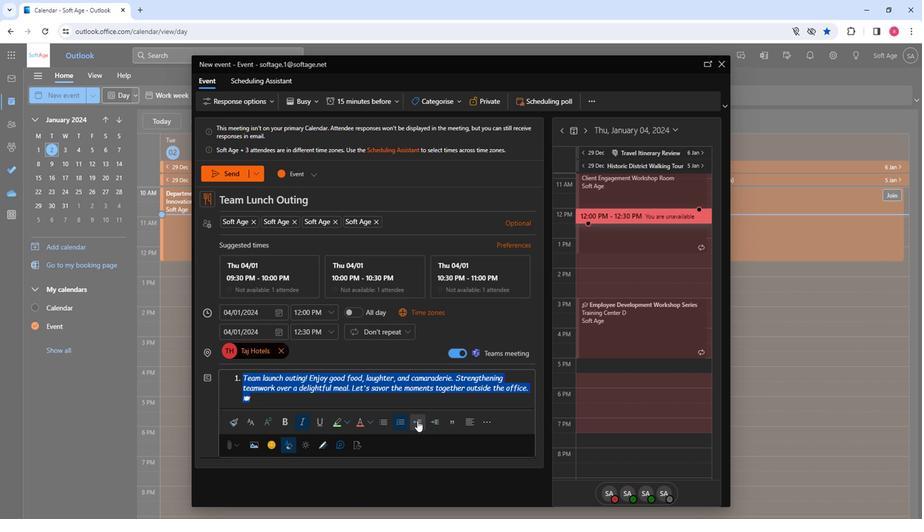 
Action: Mouse moved to (435, 424)
Screenshot: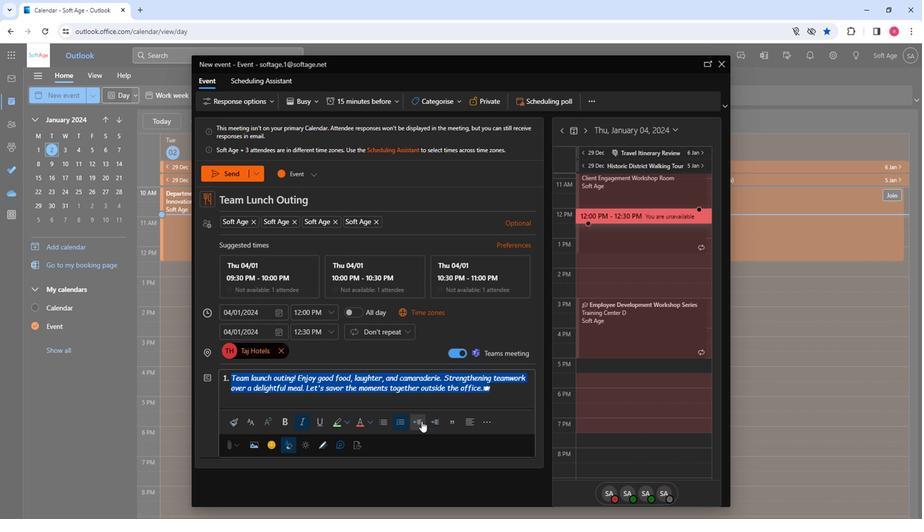 
Action: Mouse pressed left at (435, 424)
Screenshot: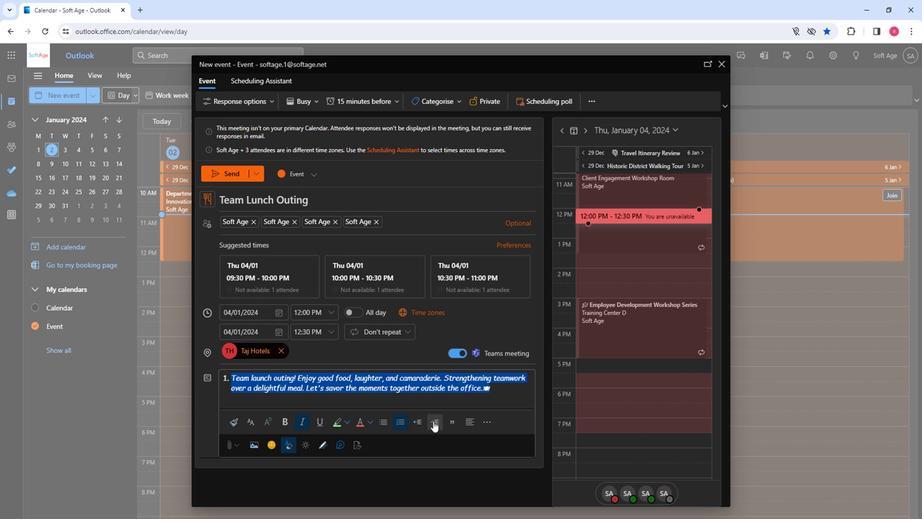 
Action: Mouse moved to (404, 429)
Screenshot: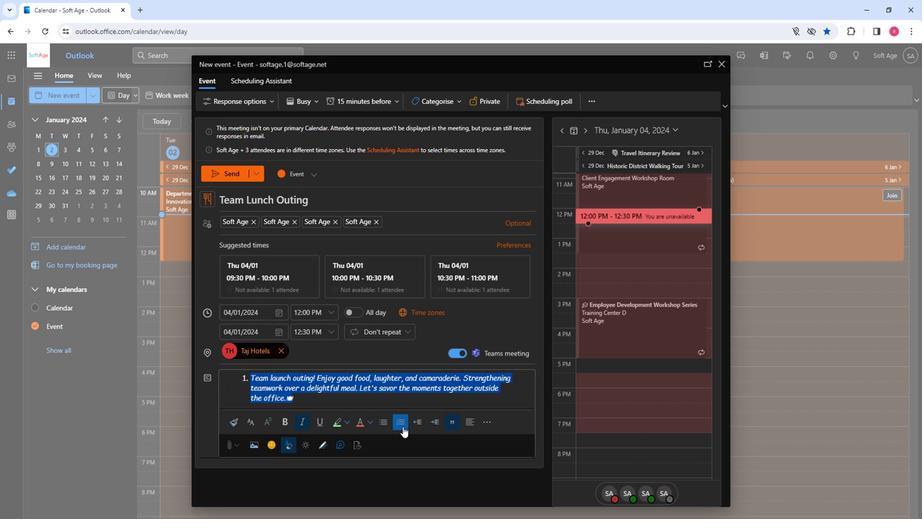 
Action: Mouse pressed left at (404, 429)
Screenshot: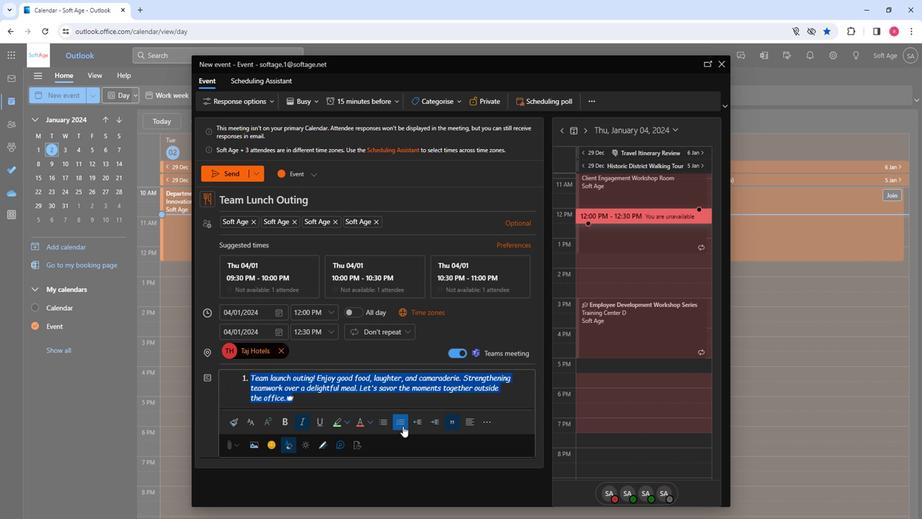 
Action: Mouse moved to (468, 428)
Screenshot: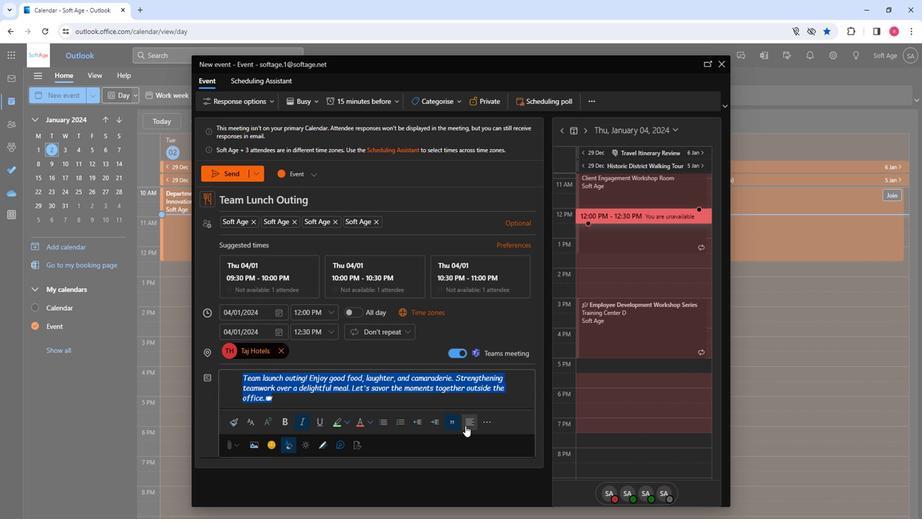 
Action: Mouse pressed left at (468, 428)
Screenshot: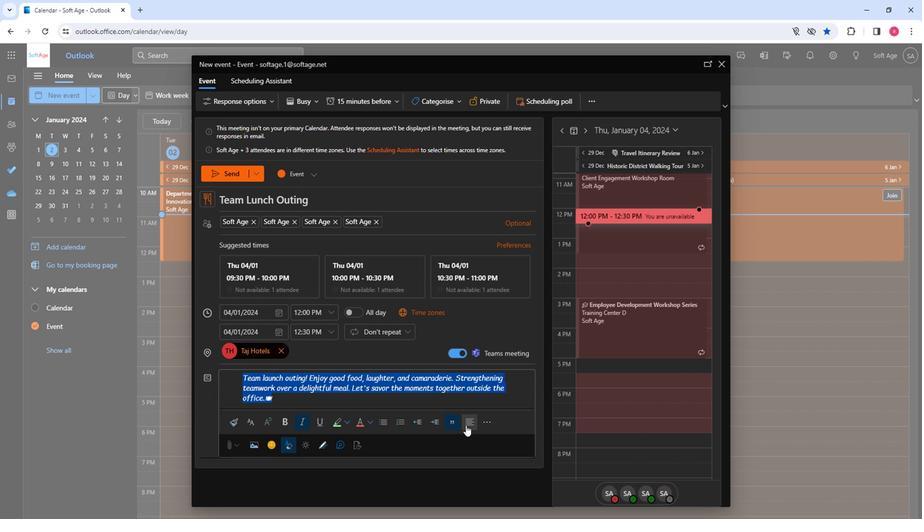 
Action: Mouse moved to (428, 408)
Screenshot: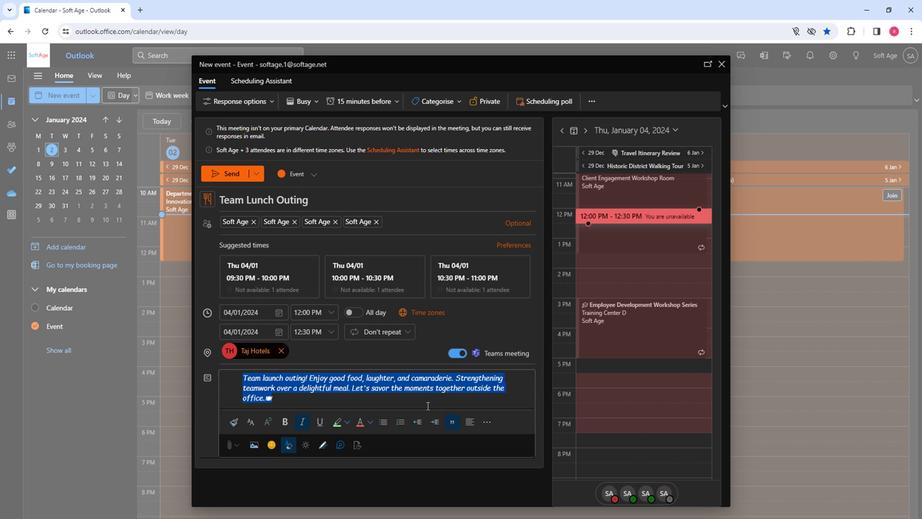
Action: Mouse pressed left at (428, 408)
Screenshot: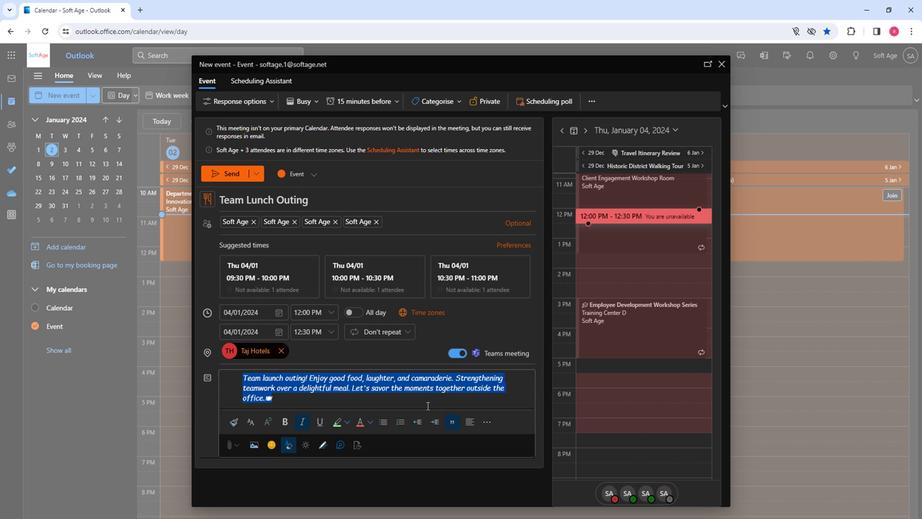 
Action: Mouse moved to (225, 171)
Screenshot: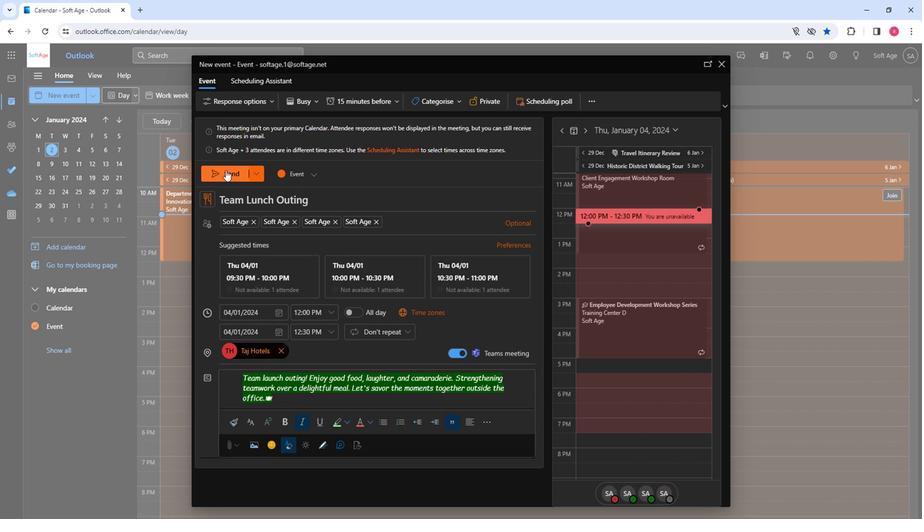 
Action: Mouse pressed left at (225, 171)
Screenshot: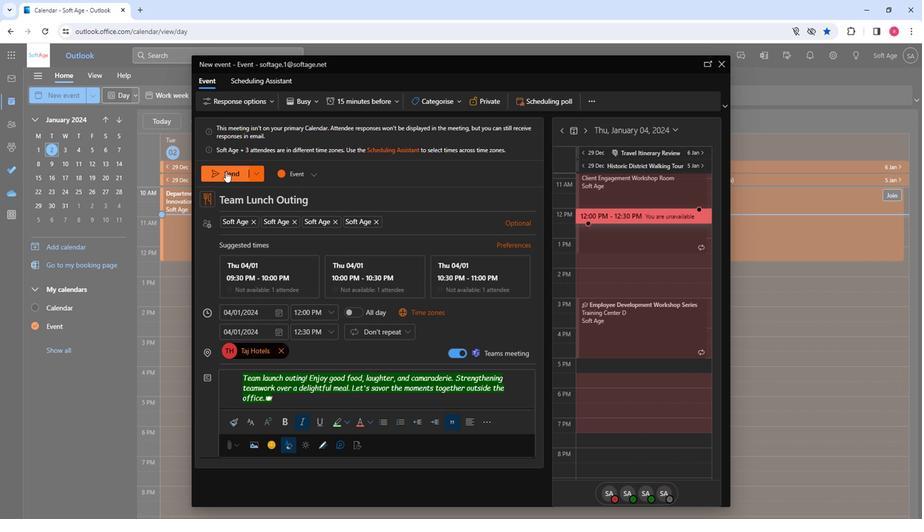 
Action: Mouse moved to (297, 319)
Screenshot: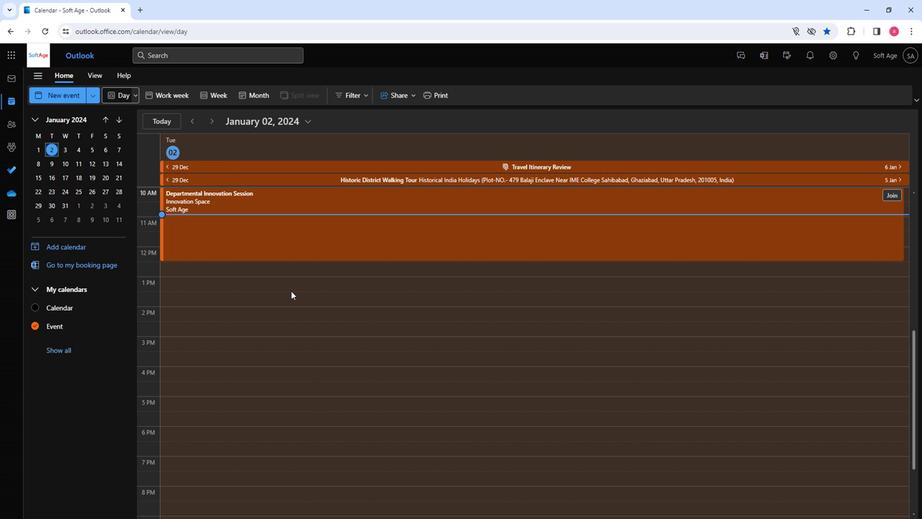 
